 Task: Look for space in Mill Park, Australia from 11th June, 2023 to 15th June, 2023 for 2 adults in price range Rs.7000 to Rs.16000. Place can be private room with 1  bedroom having 2 beds and 1 bathroom. Property type can be house, flat, guest house, hotel. Amenities needed are: washing machine, kitchen. Booking option can be shelf check-in. Required host language is English.
Action: Mouse moved to (260, 511)
Screenshot: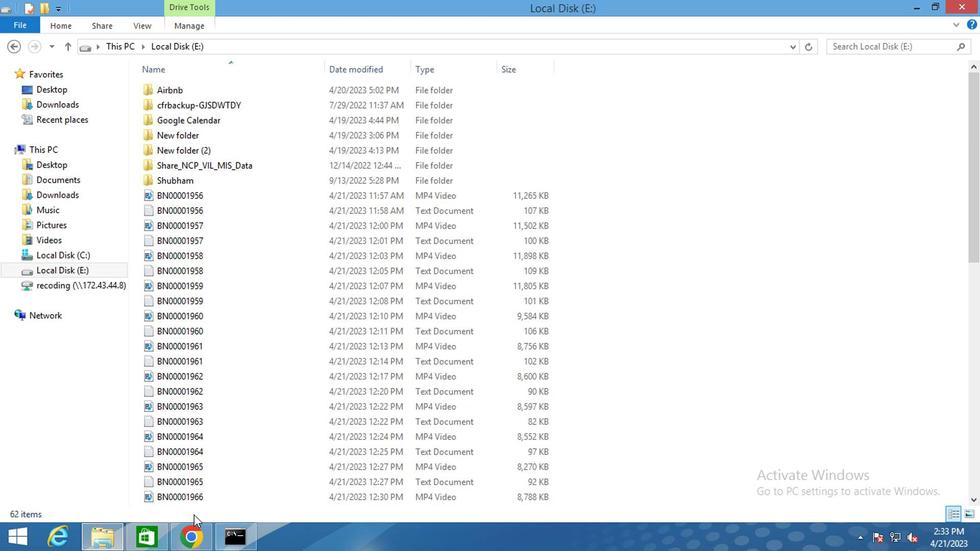 
Action: Mouse pressed left at (260, 511)
Screenshot: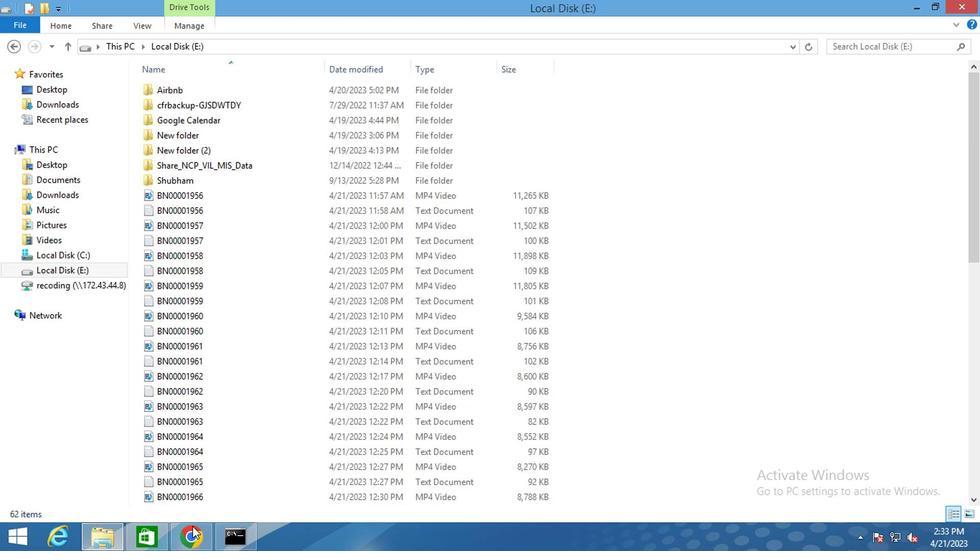 
Action: Mouse moved to (340, 143)
Screenshot: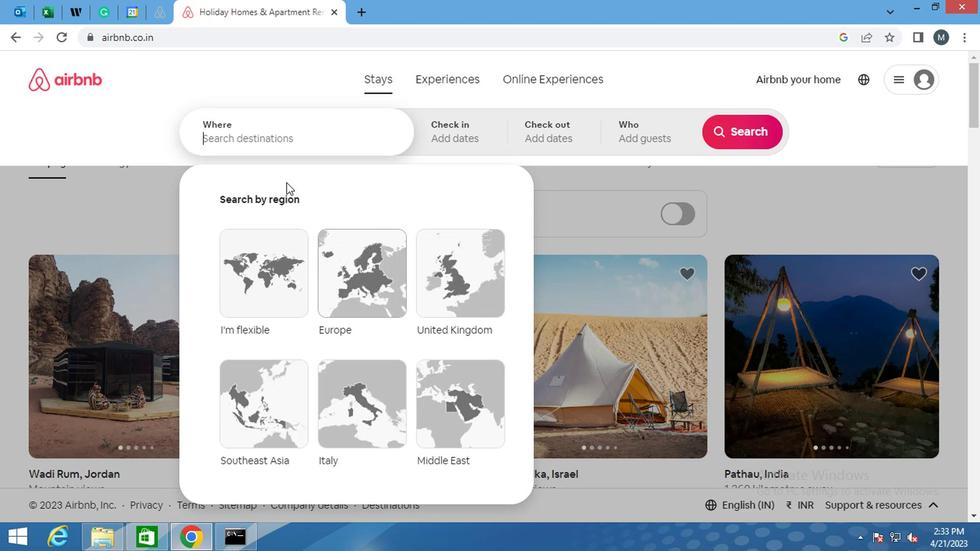 
Action: Mouse pressed left at (340, 143)
Screenshot: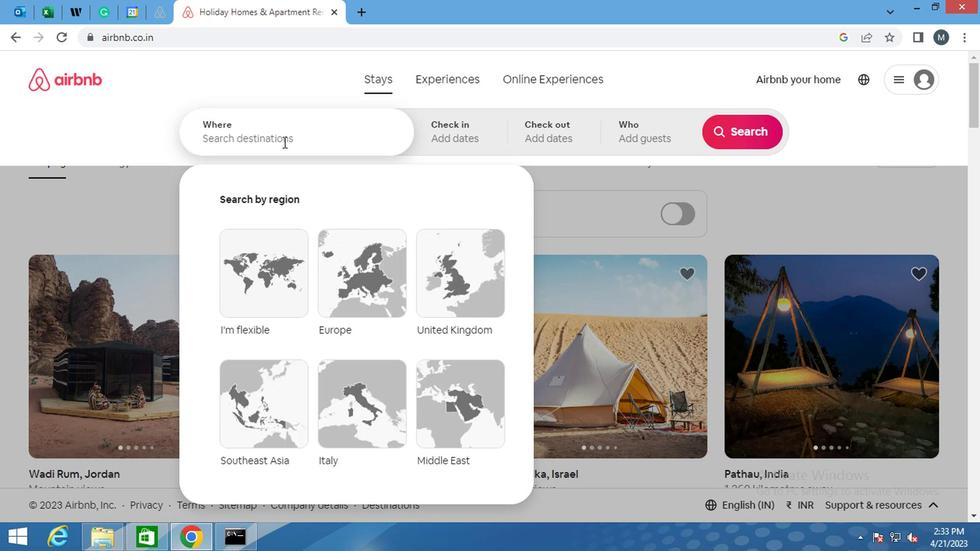 
Action: Key pressed <Key.shift>M9I<Key.backspace><Key.backspace>ILL<Key.space>PARK,<Key.shift>AUSTRALIA
Screenshot: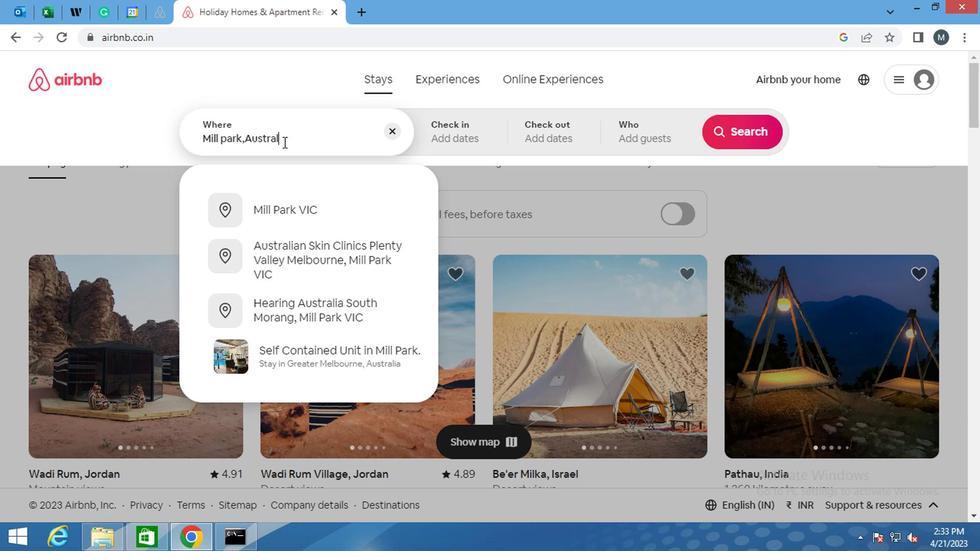 
Action: Mouse moved to (382, 207)
Screenshot: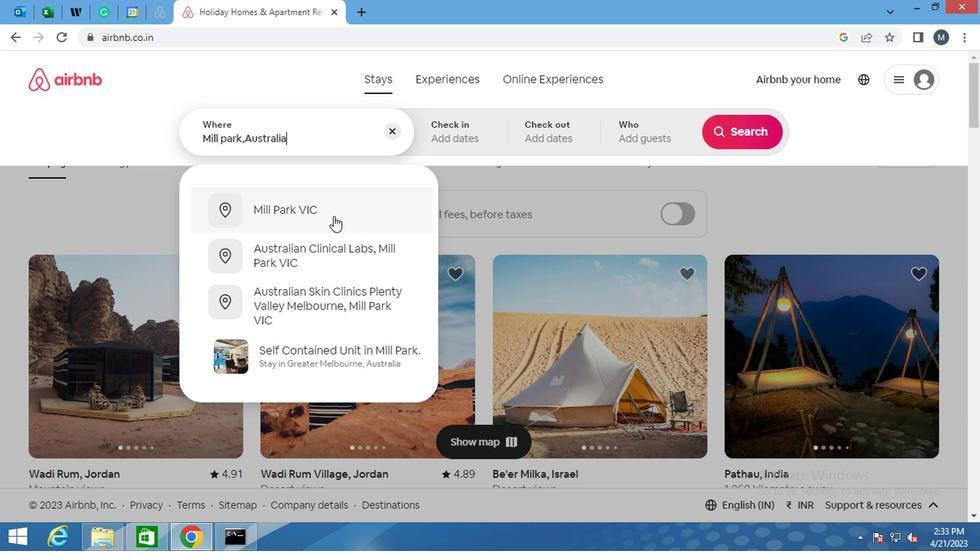 
Action: Mouse pressed left at (382, 207)
Screenshot: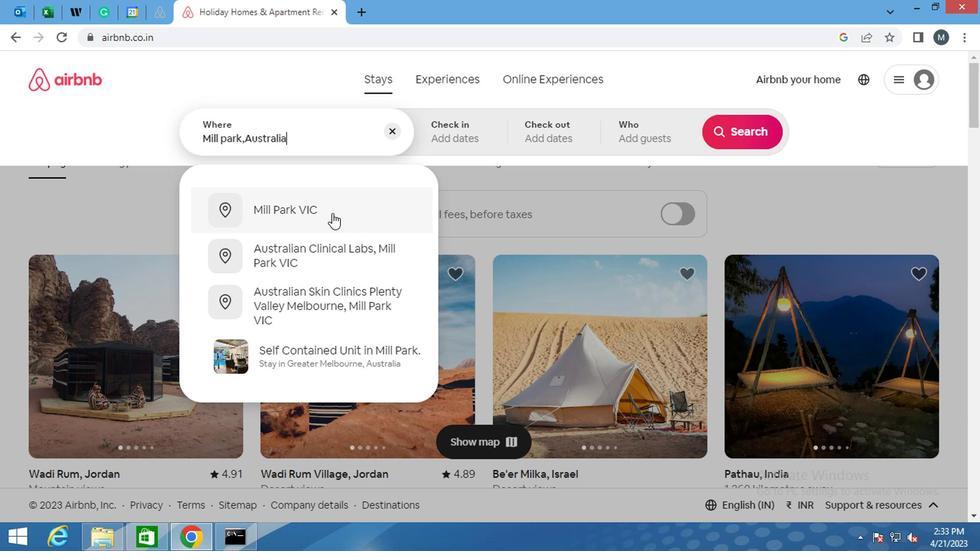 
Action: Mouse moved to (578, 134)
Screenshot: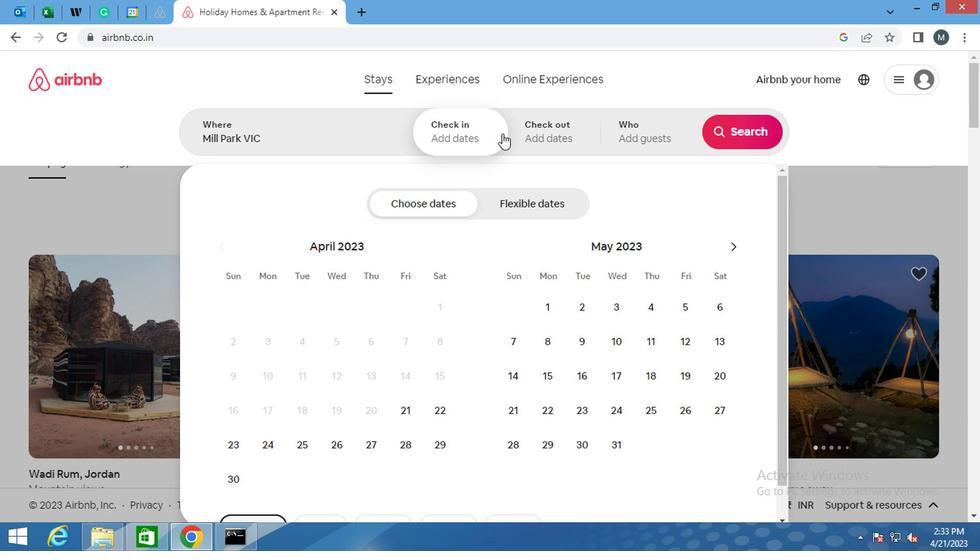 
Action: Mouse pressed left at (578, 134)
Screenshot: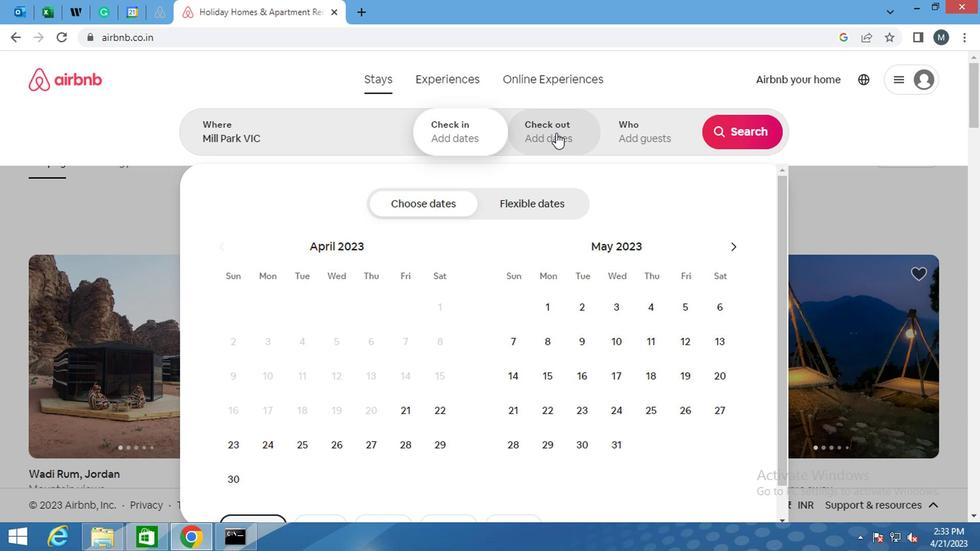 
Action: Mouse moved to (722, 247)
Screenshot: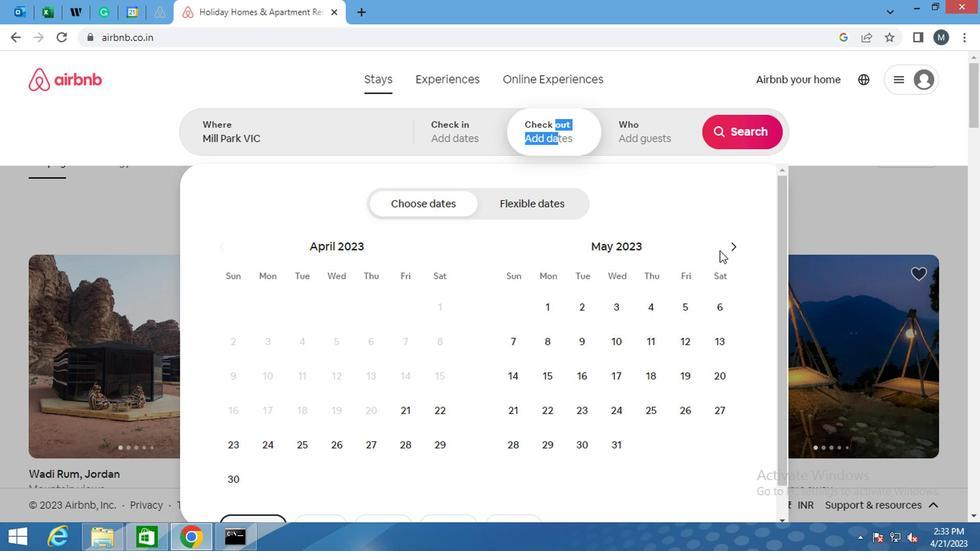 
Action: Mouse pressed left at (722, 247)
Screenshot: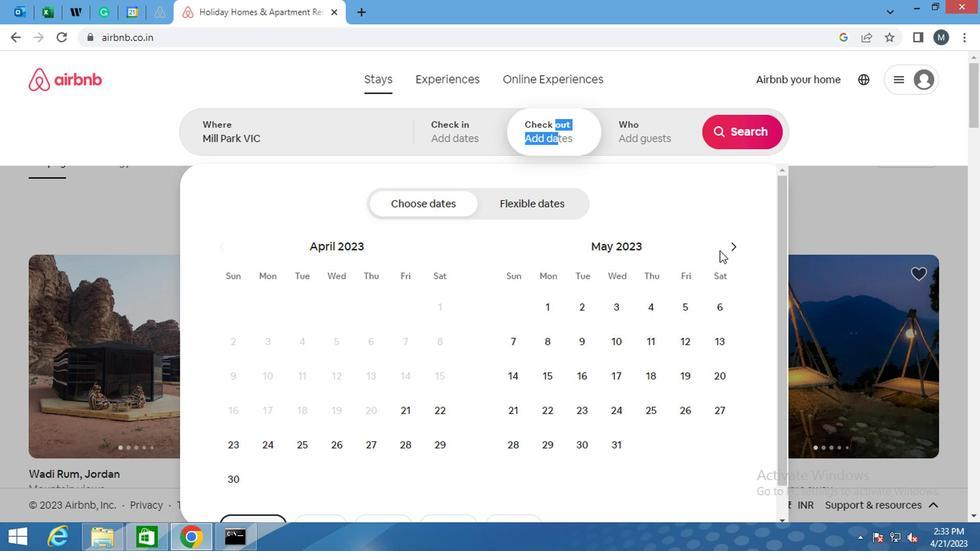 
Action: Mouse pressed left at (722, 247)
Screenshot: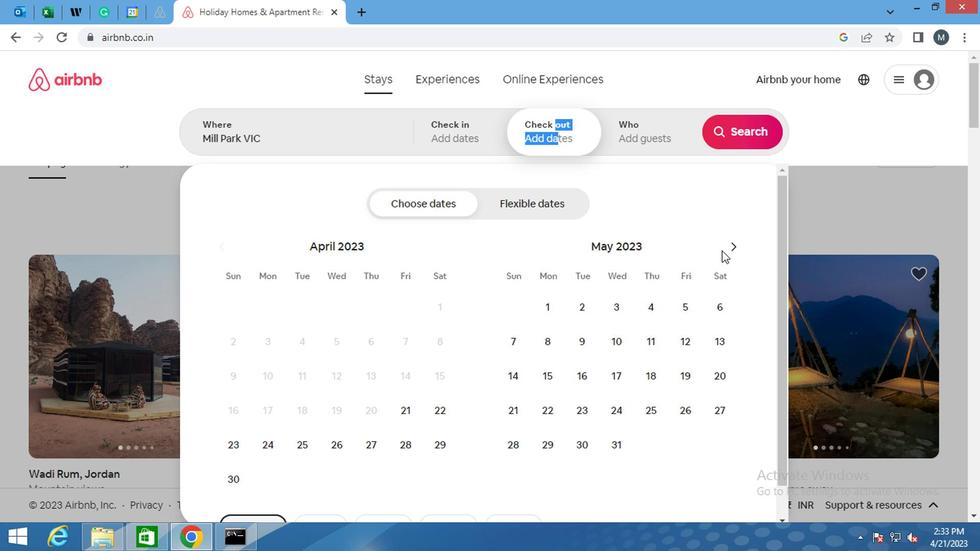 
Action: Mouse moved to (724, 247)
Screenshot: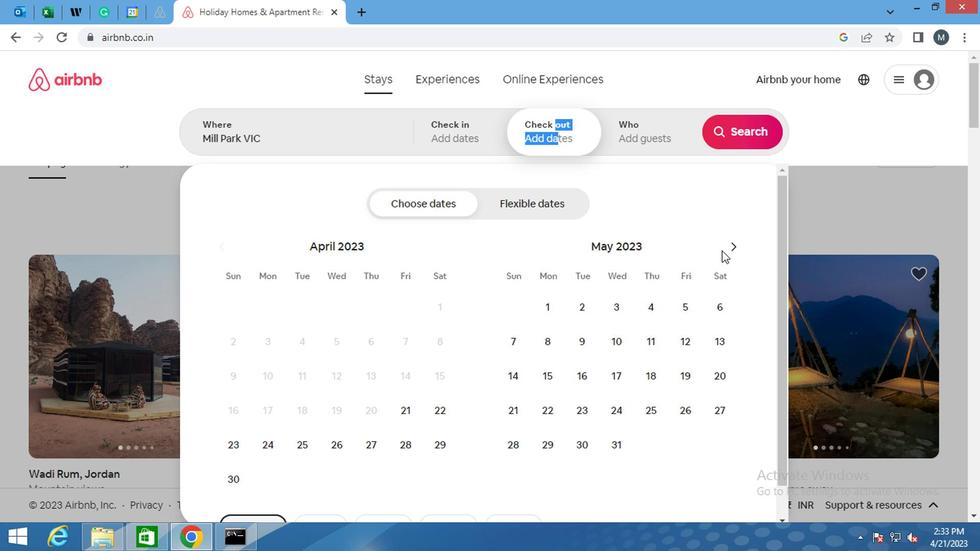 
Action: Mouse pressed left at (724, 247)
Screenshot: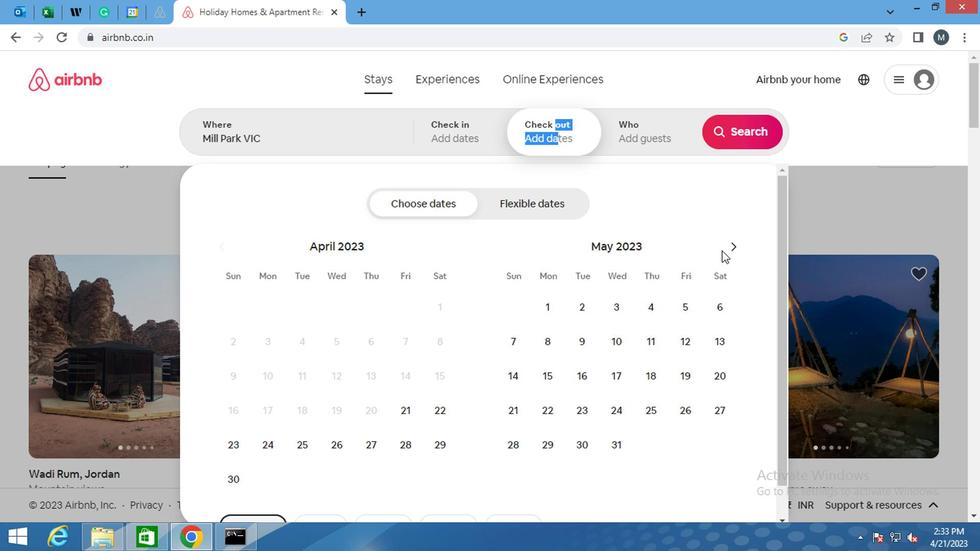 
Action: Mouse moved to (725, 246)
Screenshot: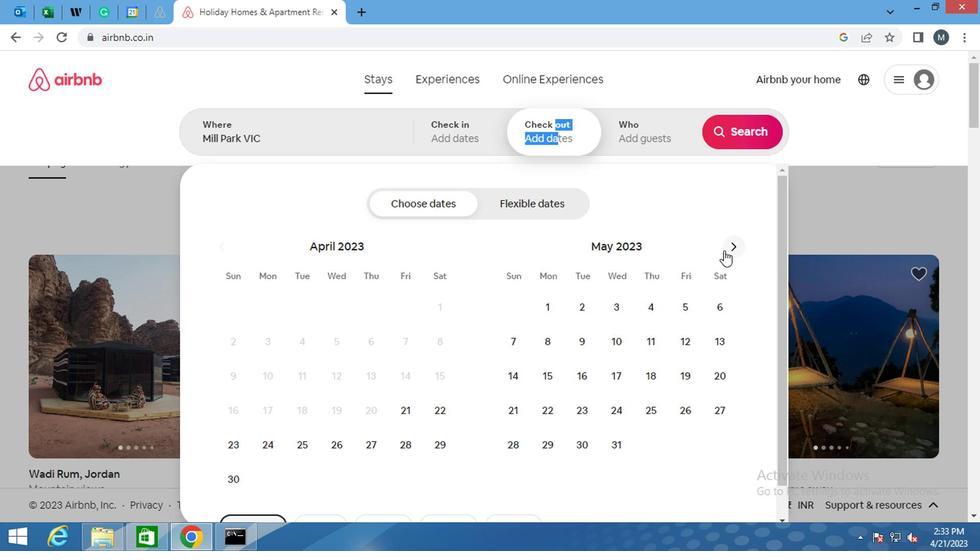 
Action: Mouse pressed left at (725, 246)
Screenshot: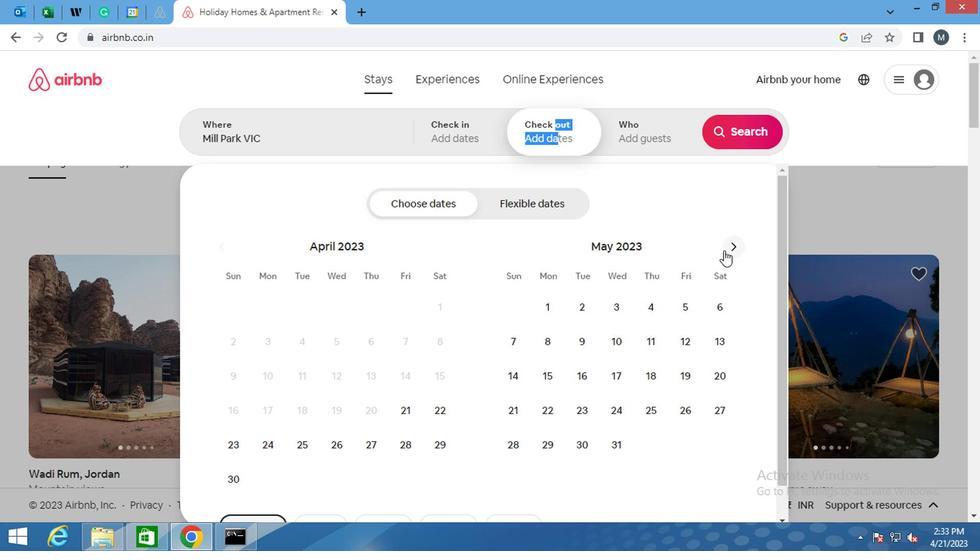 
Action: Mouse moved to (548, 372)
Screenshot: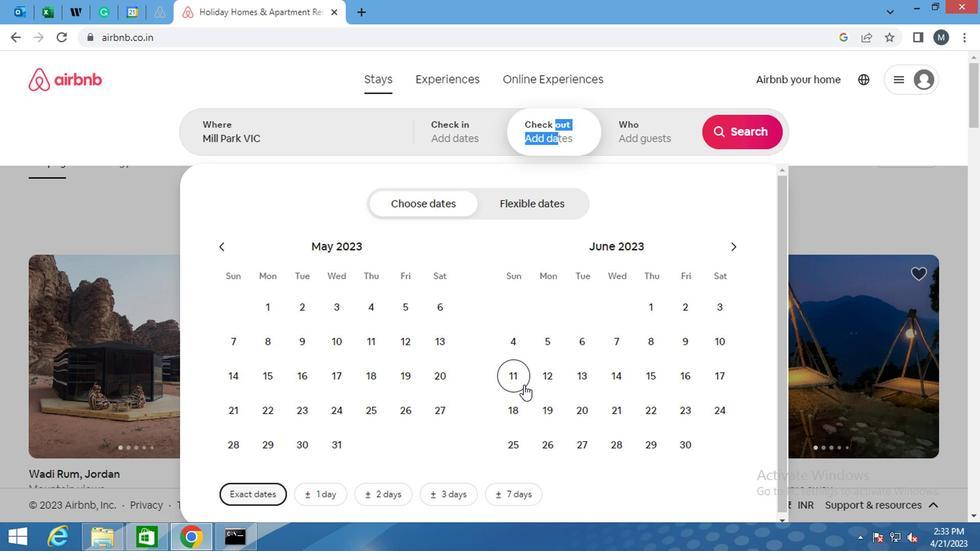 
Action: Mouse pressed left at (548, 372)
Screenshot: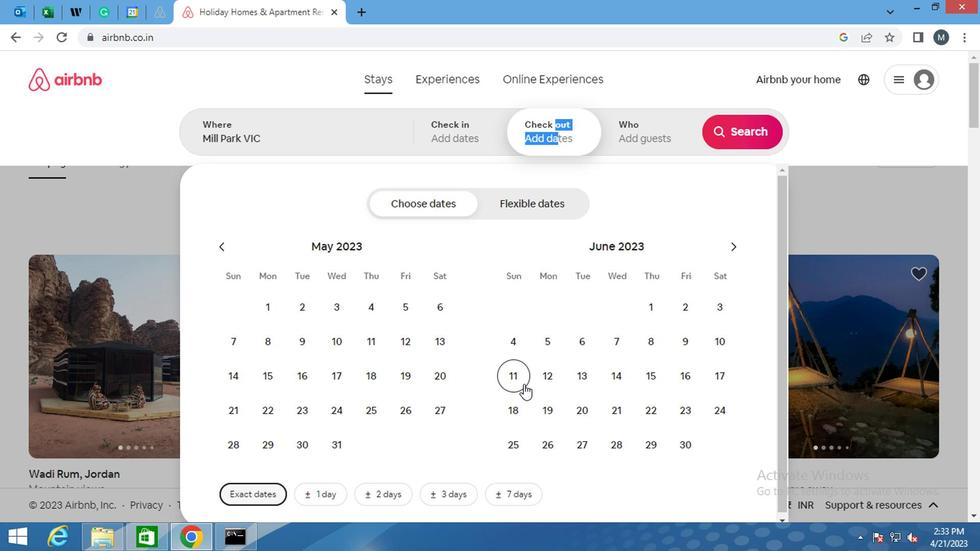 
Action: Mouse moved to (658, 371)
Screenshot: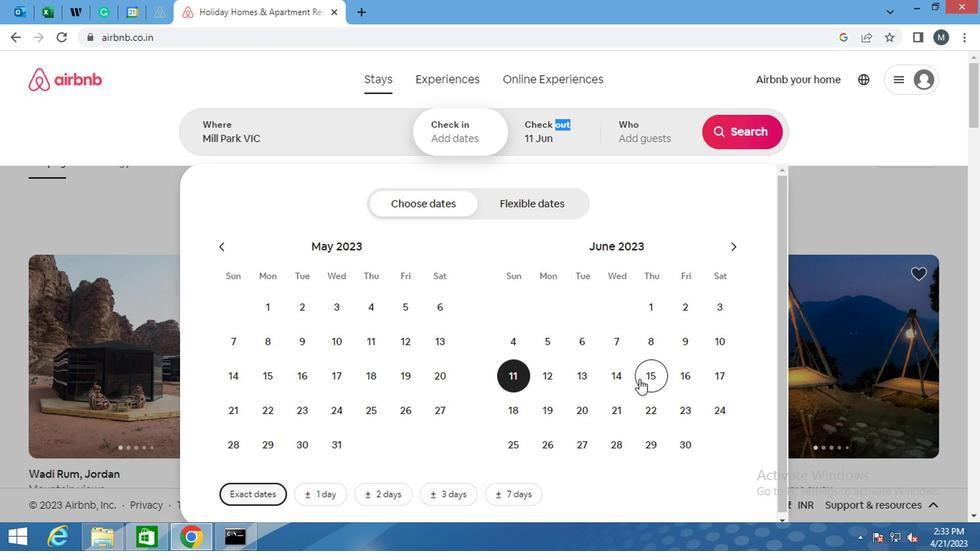 
Action: Mouse pressed left at (658, 371)
Screenshot: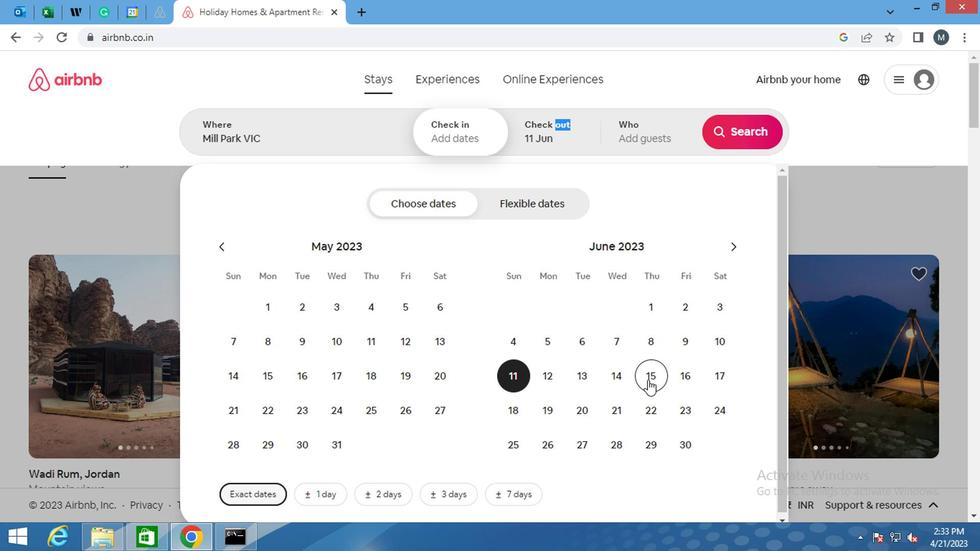 
Action: Mouse moved to (653, 125)
Screenshot: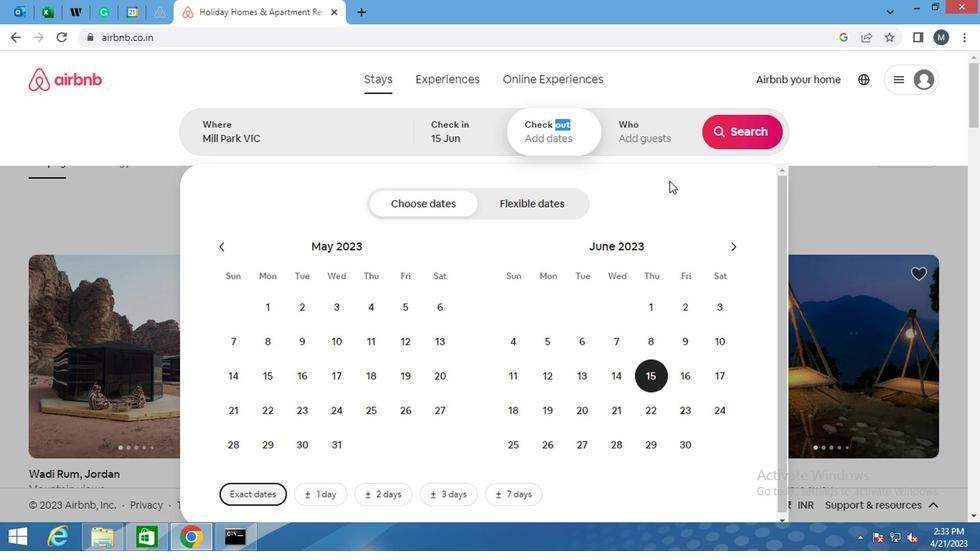 
Action: Mouse pressed left at (653, 125)
Screenshot: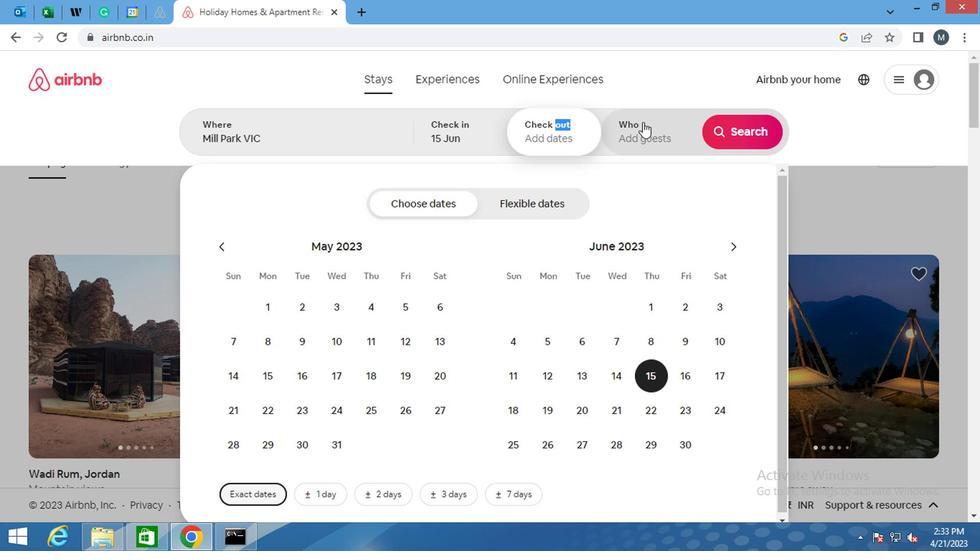 
Action: Mouse moved to (744, 210)
Screenshot: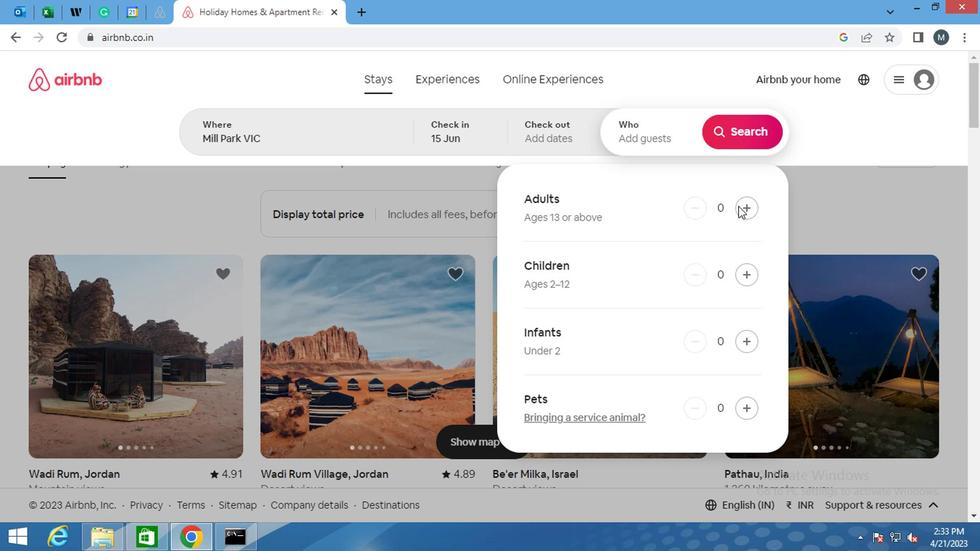 
Action: Mouse pressed left at (744, 210)
Screenshot: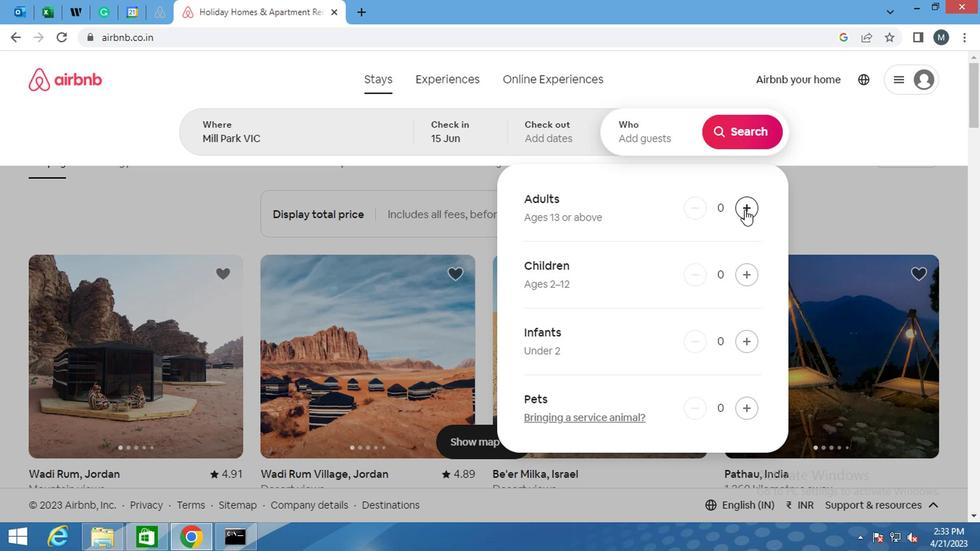
Action: Mouse moved to (744, 210)
Screenshot: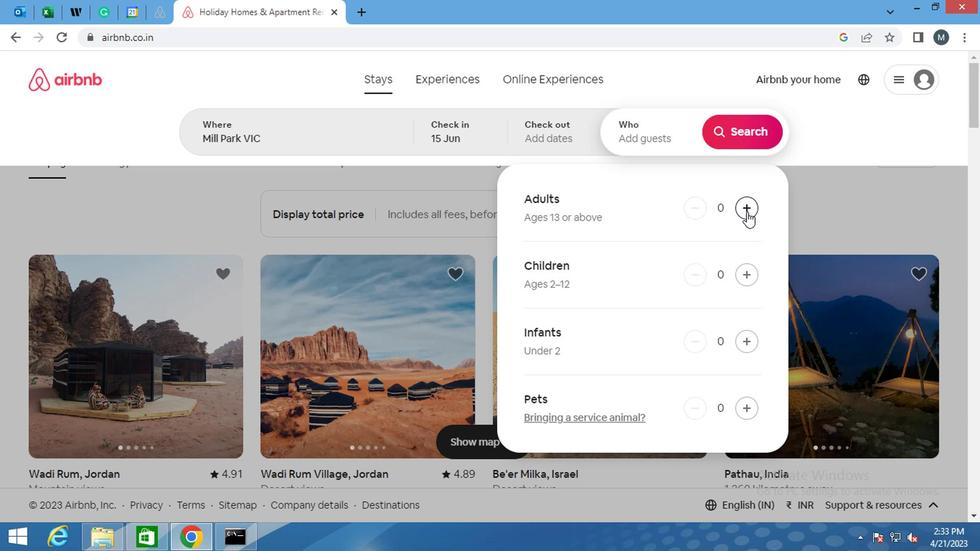 
Action: Mouse pressed left at (744, 210)
Screenshot: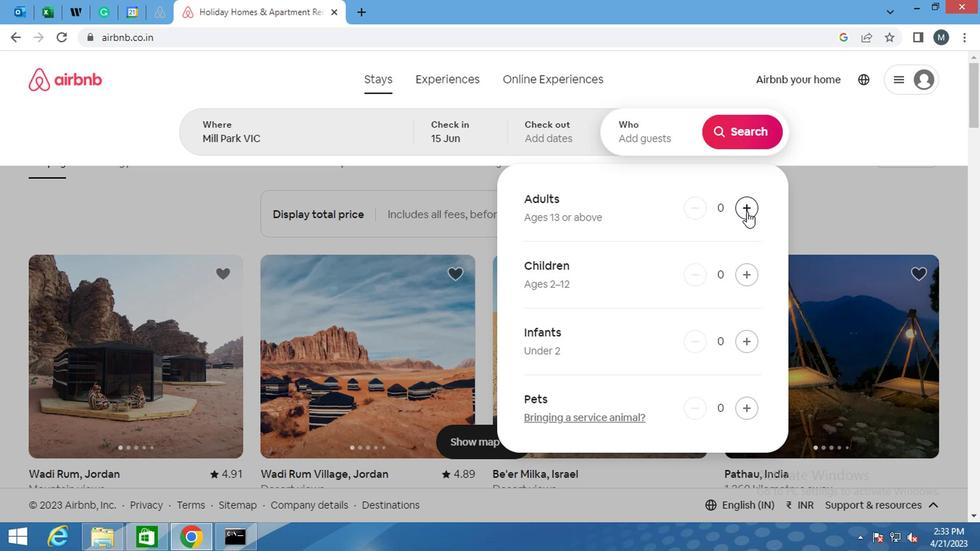 
Action: Mouse moved to (804, 117)
Screenshot: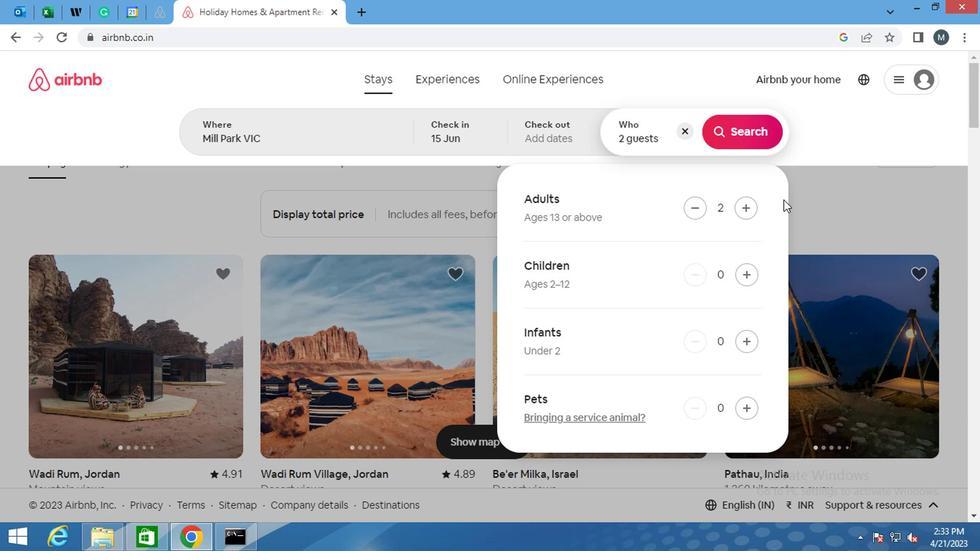 
Action: Mouse pressed left at (804, 117)
Screenshot: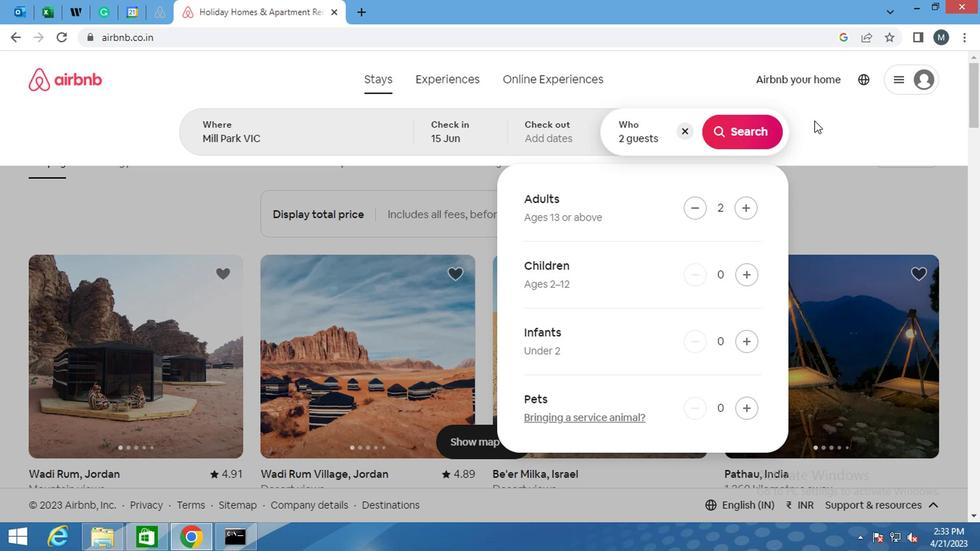 
Action: Mouse moved to (819, 158)
Screenshot: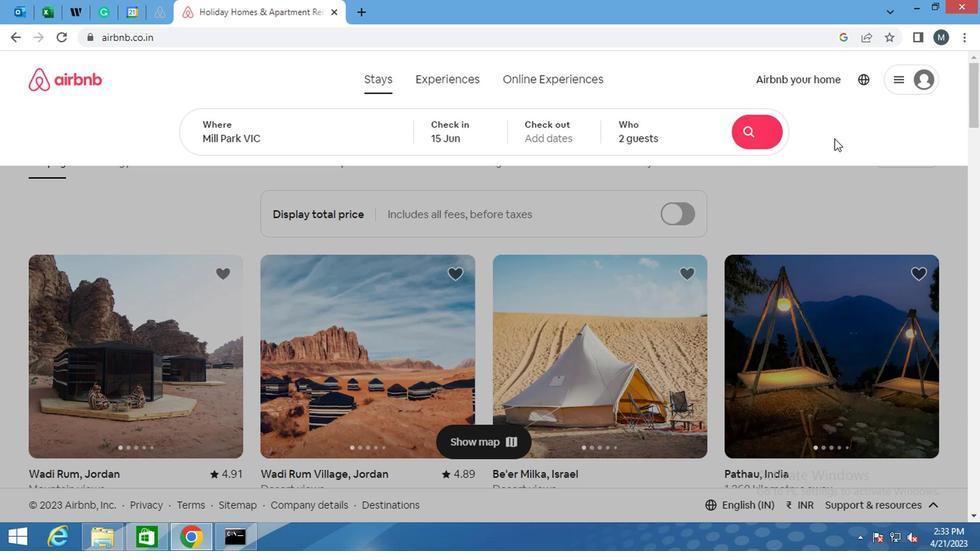 
Action: Mouse scrolled (819, 157) with delta (0, -1)
Screenshot: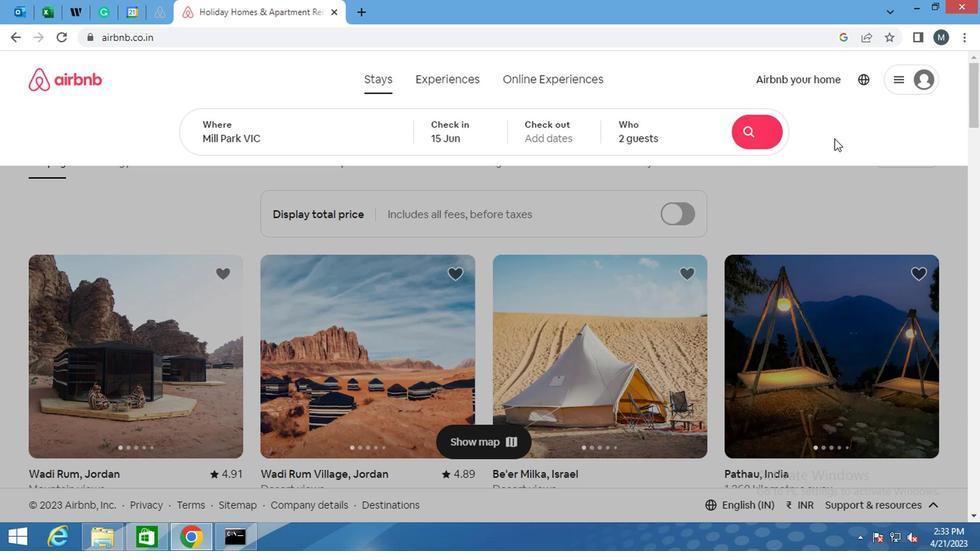 
Action: Mouse moved to (819, 165)
Screenshot: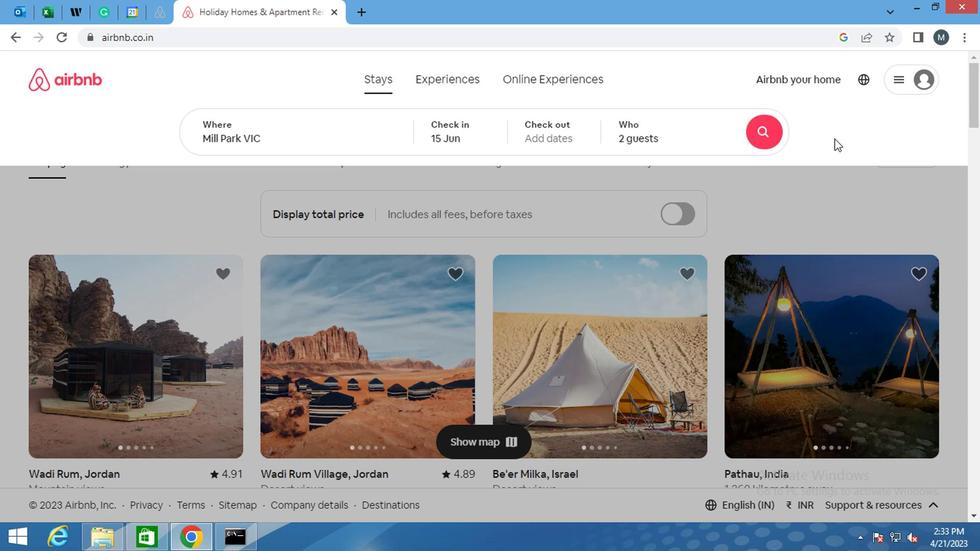 
Action: Mouse scrolled (819, 165) with delta (0, 0)
Screenshot: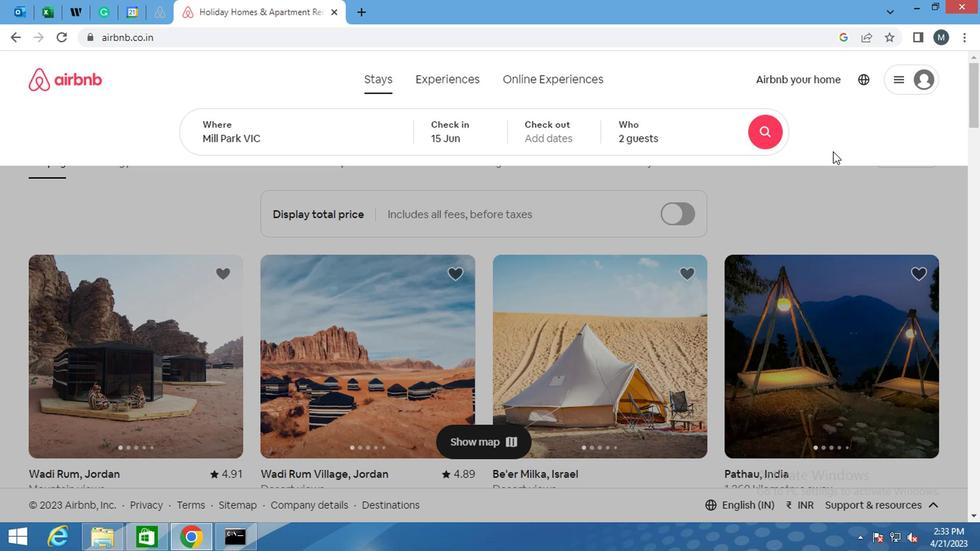 
Action: Mouse moved to (819, 161)
Screenshot: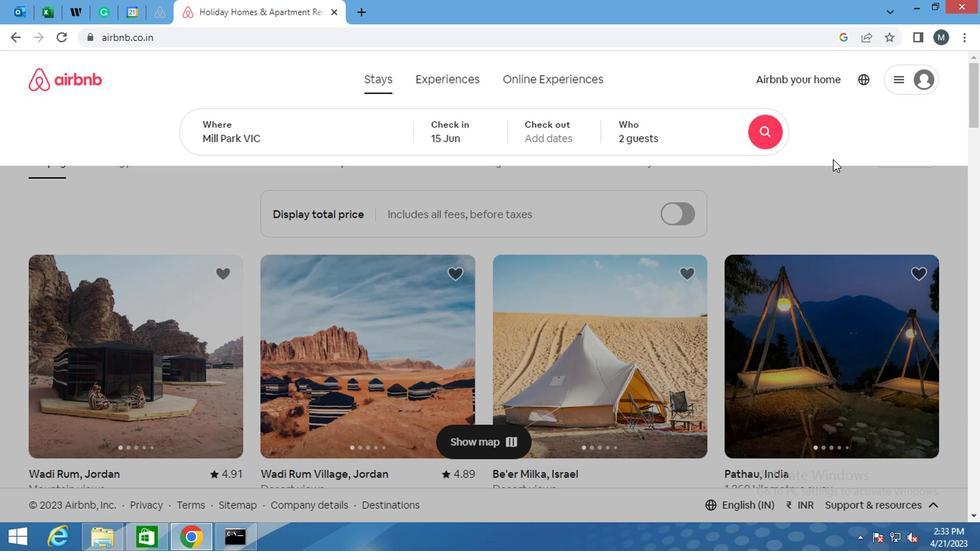 
Action: Mouse scrolled (819, 162) with delta (0, 1)
Screenshot: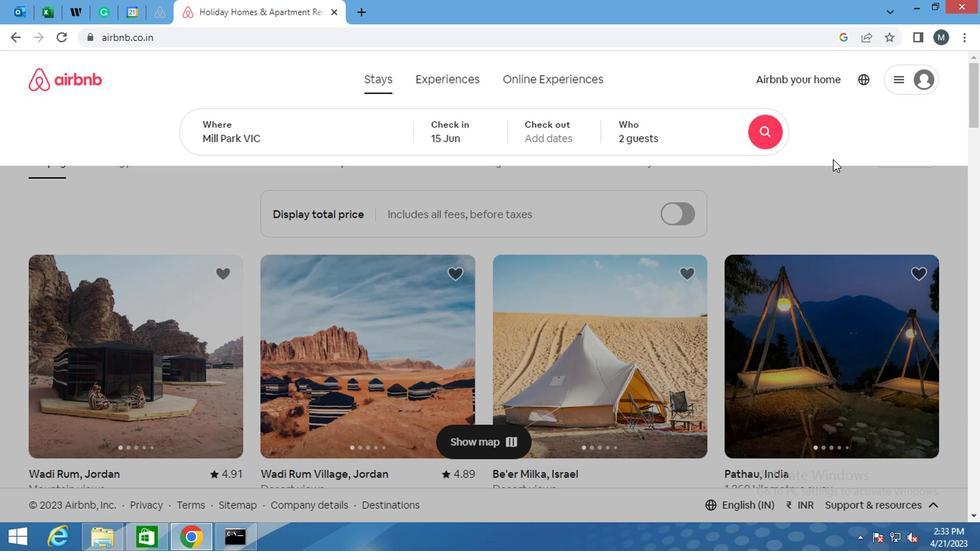 
Action: Mouse moved to (901, 151)
Screenshot: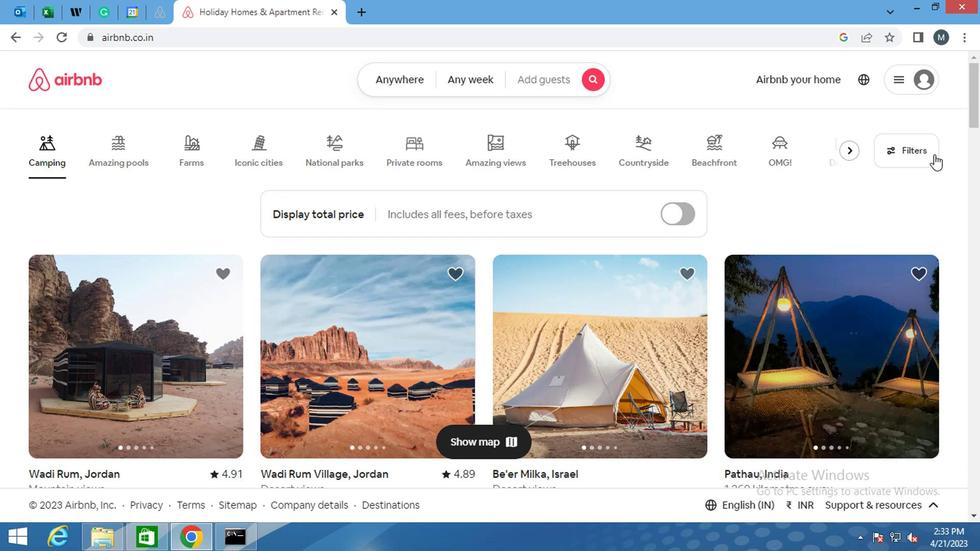 
Action: Mouse pressed left at (901, 151)
Screenshot: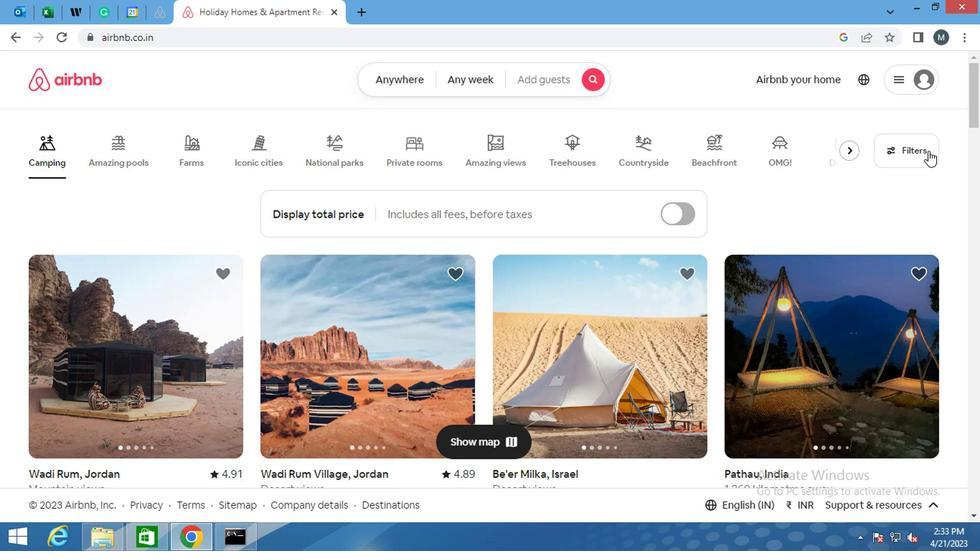 
Action: Mouse moved to (369, 315)
Screenshot: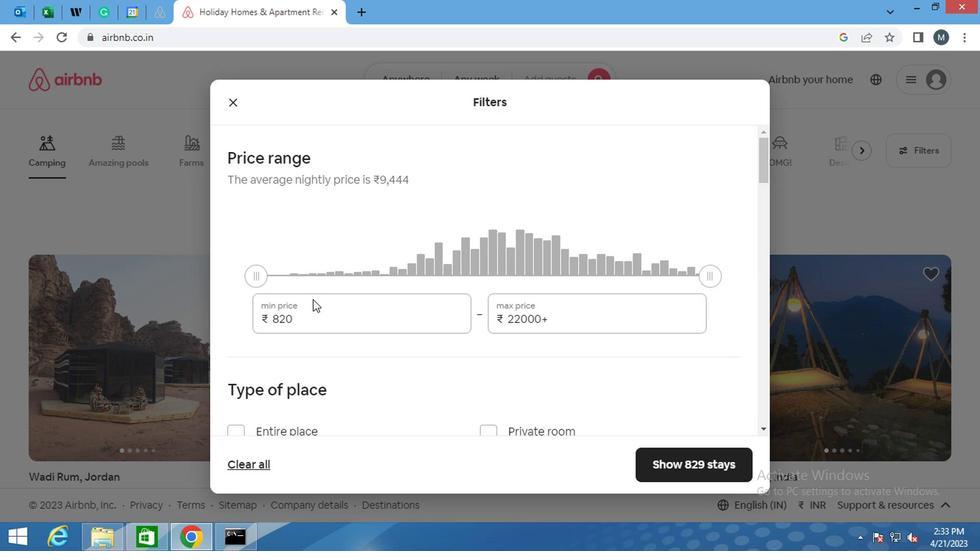 
Action: Mouse pressed left at (369, 315)
Screenshot: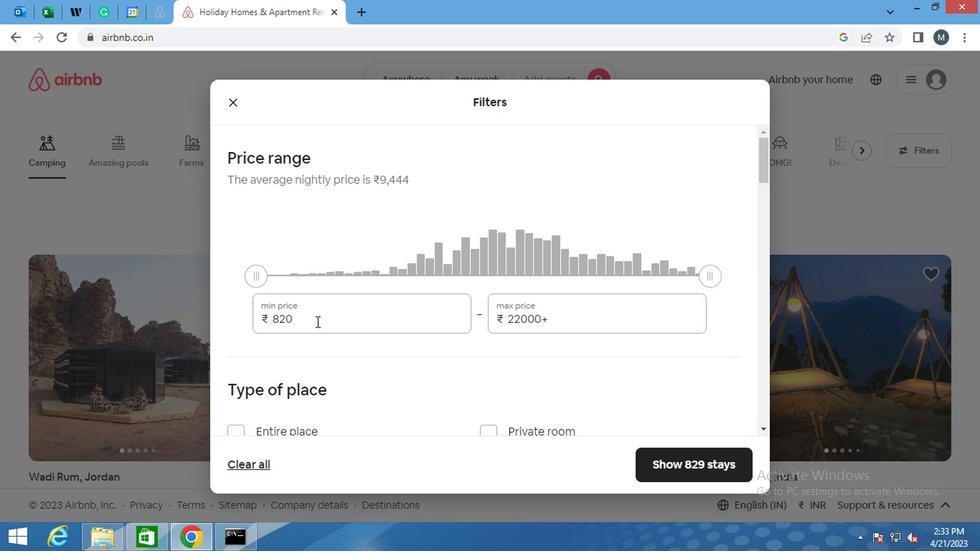 
Action: Mouse moved to (369, 317)
Screenshot: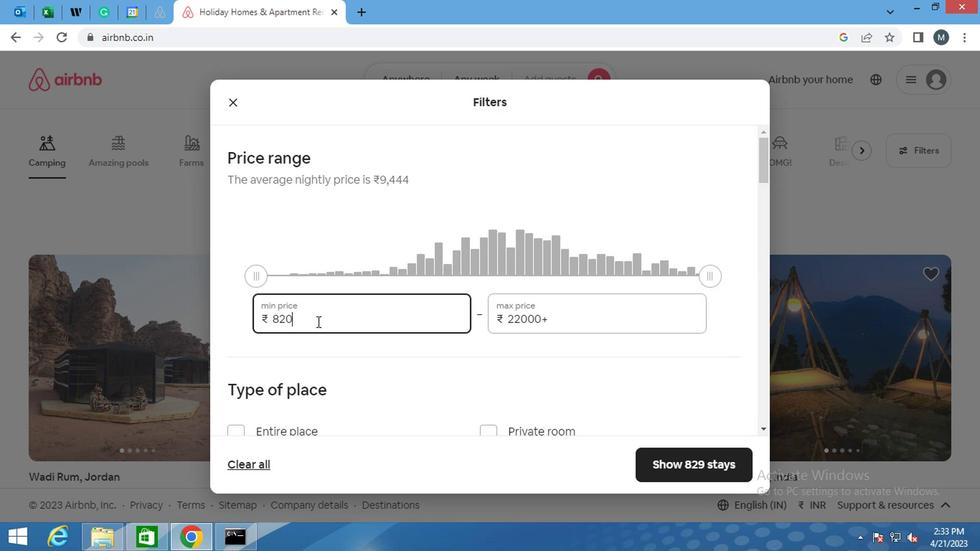 
Action: Key pressed <Key.backspace><Key.backspace><Key.backspace><Key.backspace>7000
Screenshot: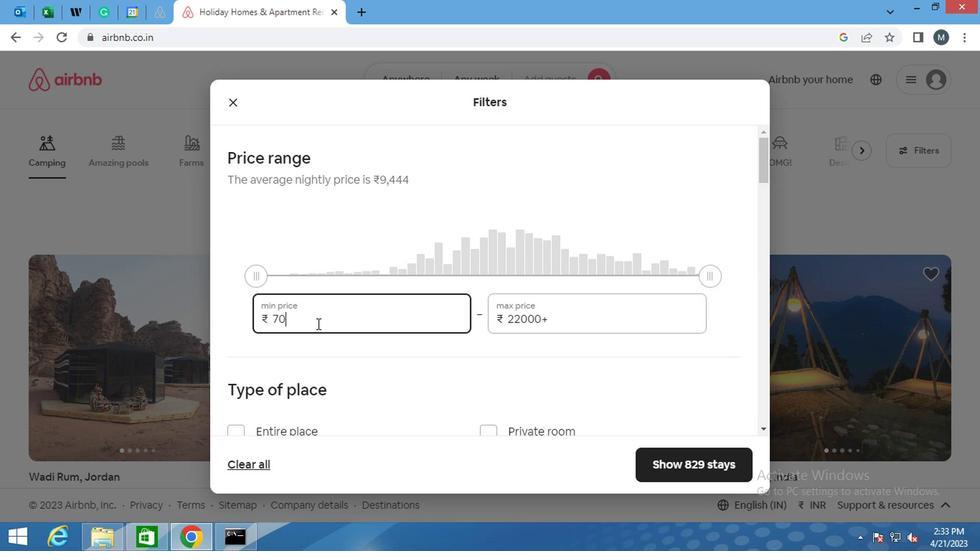 
Action: Mouse moved to (578, 315)
Screenshot: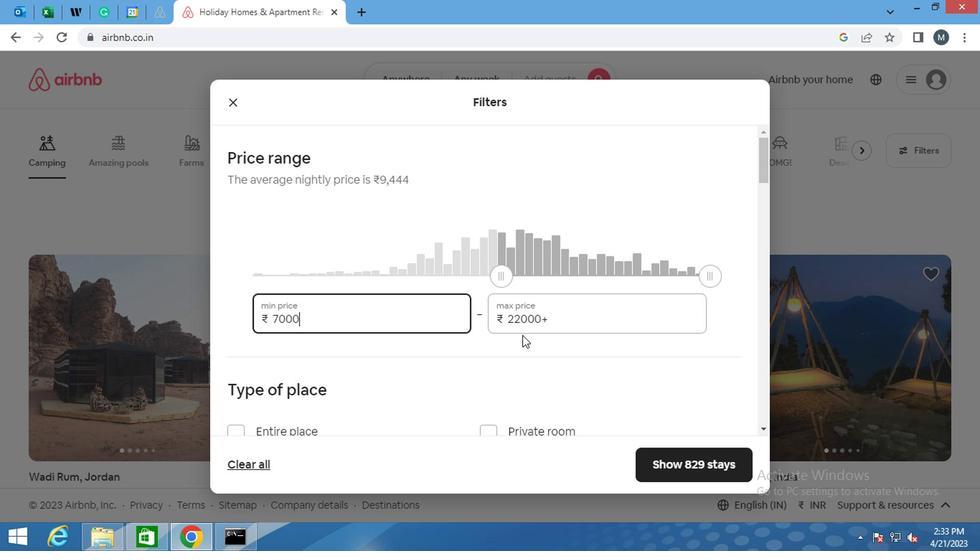 
Action: Mouse pressed left at (578, 315)
Screenshot: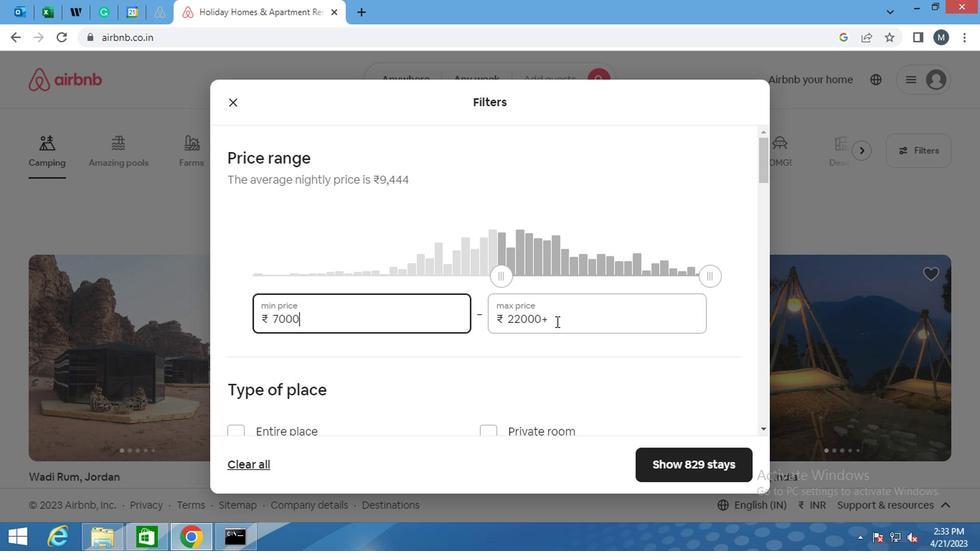 
Action: Key pressed <Key.backspace><Key.backspace><Key.backspace><Key.backspace><Key.backspace><Key.backspace>16000
Screenshot: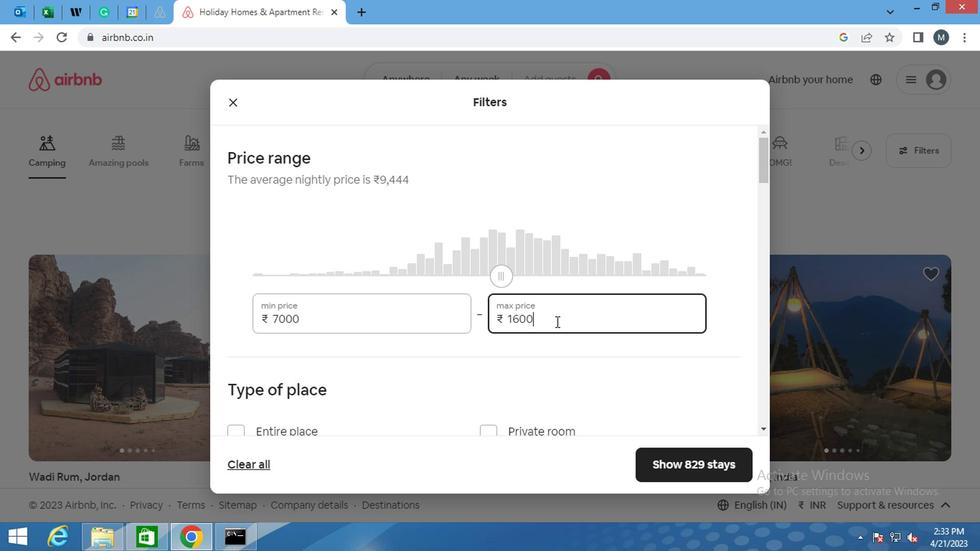 
Action: Mouse moved to (574, 352)
Screenshot: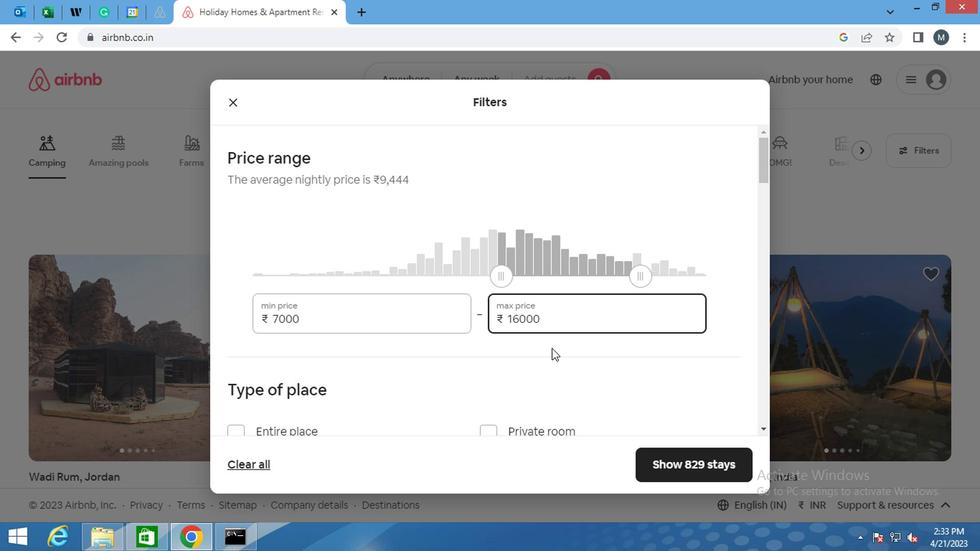
Action: Mouse scrolled (574, 352) with delta (0, 0)
Screenshot: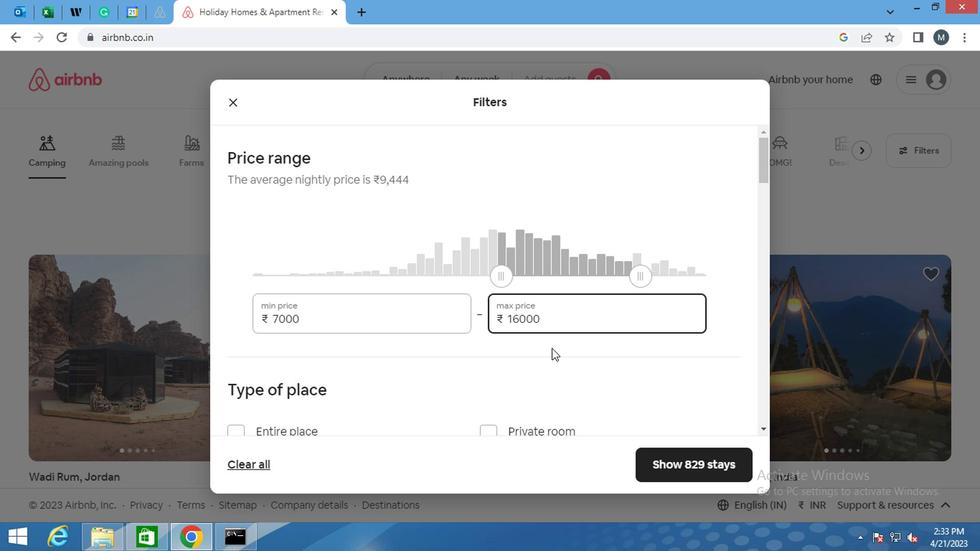 
Action: Mouse moved to (574, 354)
Screenshot: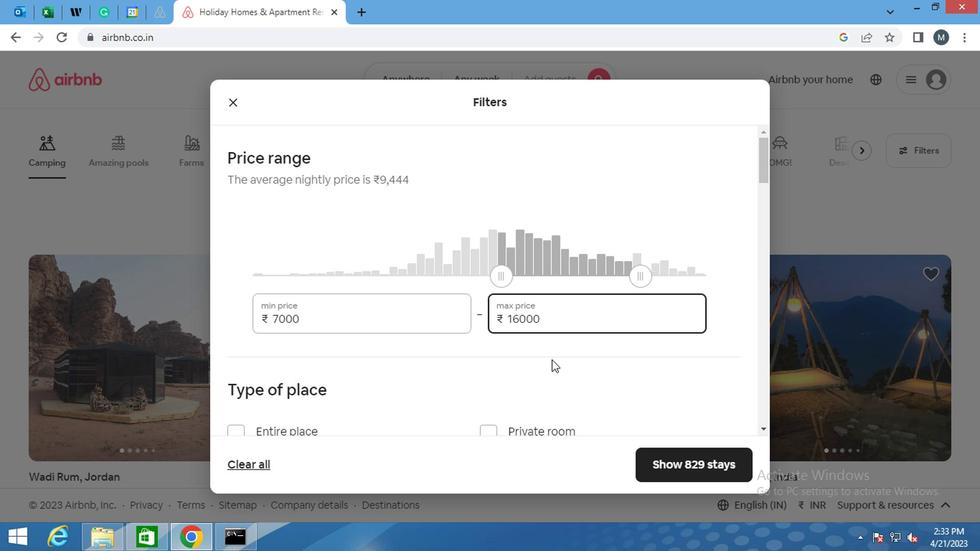 
Action: Mouse scrolled (574, 353) with delta (0, -1)
Screenshot: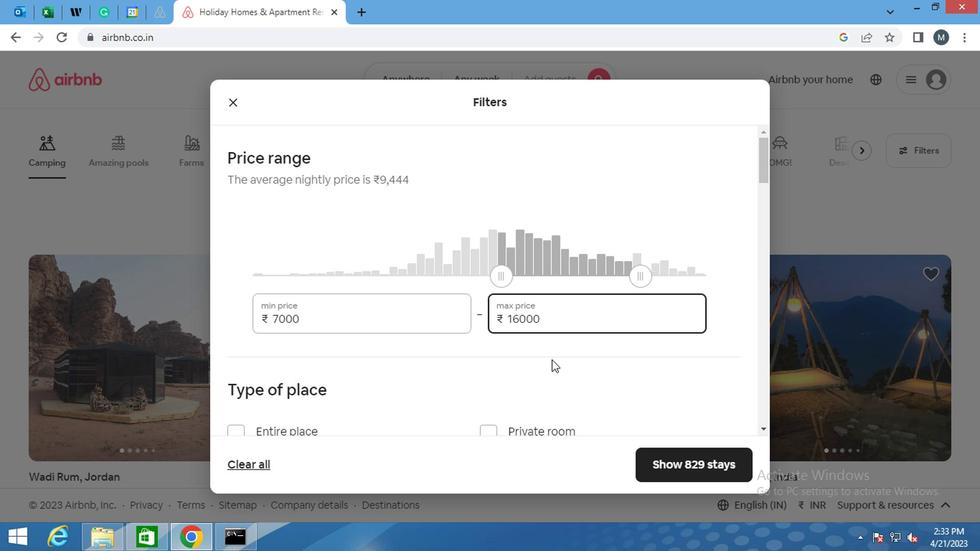 
Action: Mouse moved to (574, 354)
Screenshot: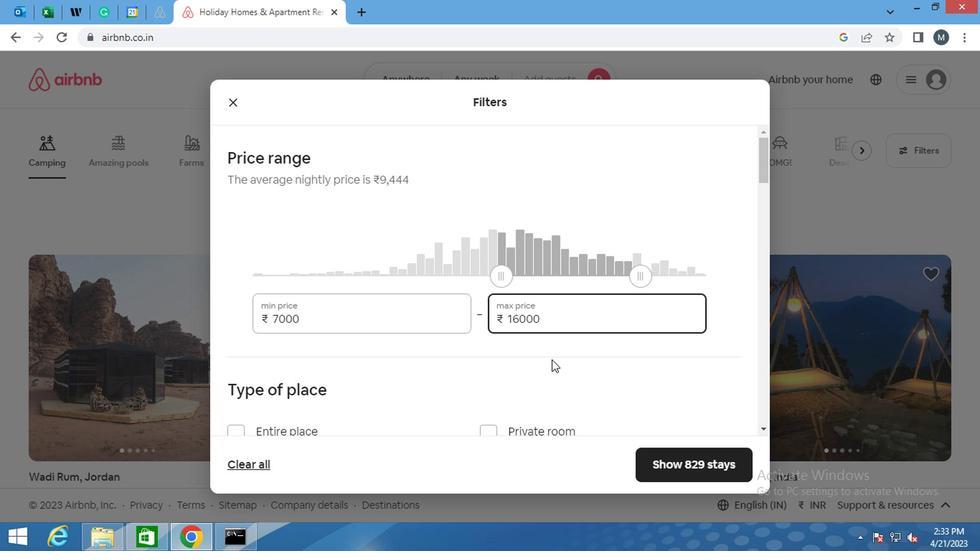 
Action: Mouse scrolled (574, 354) with delta (0, 0)
Screenshot: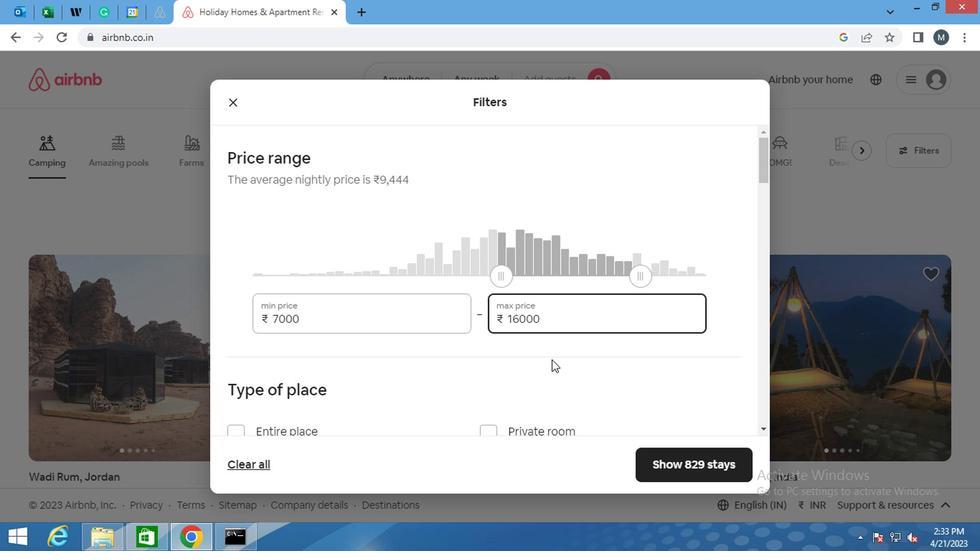 
Action: Mouse moved to (523, 220)
Screenshot: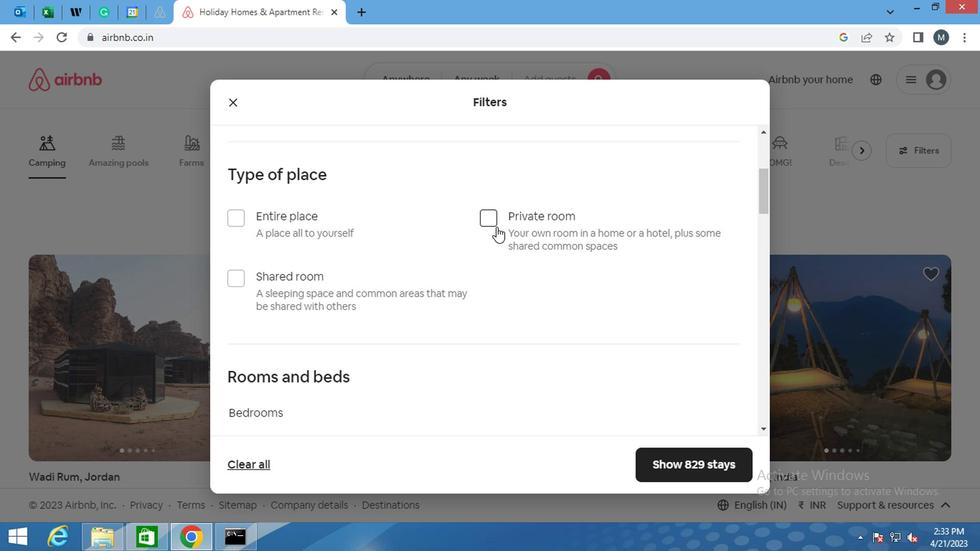 
Action: Mouse pressed left at (523, 220)
Screenshot: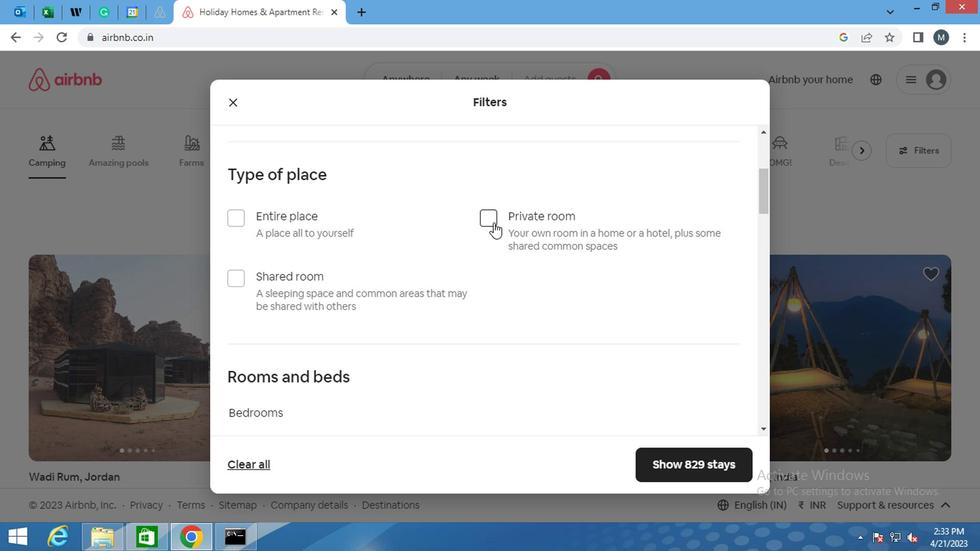 
Action: Mouse moved to (476, 254)
Screenshot: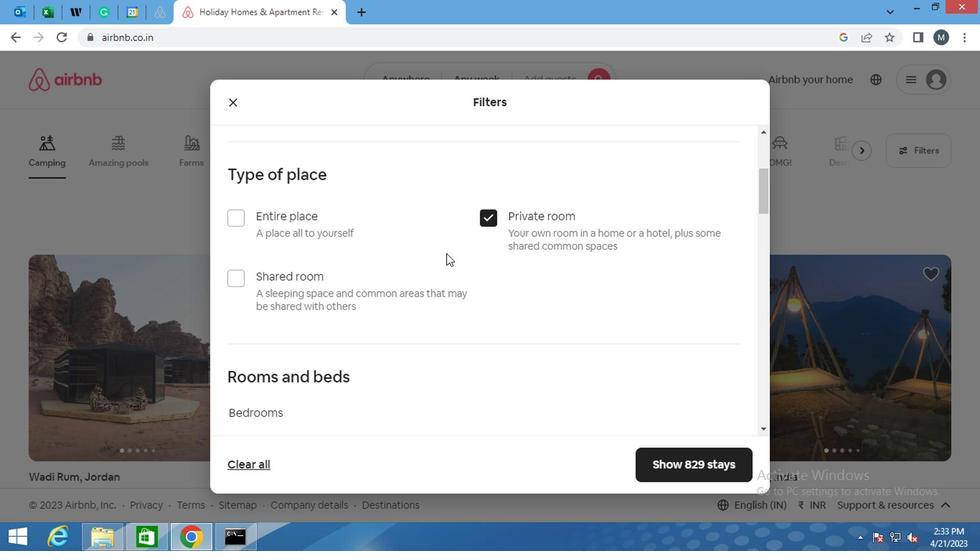 
Action: Mouse scrolled (476, 253) with delta (0, -1)
Screenshot: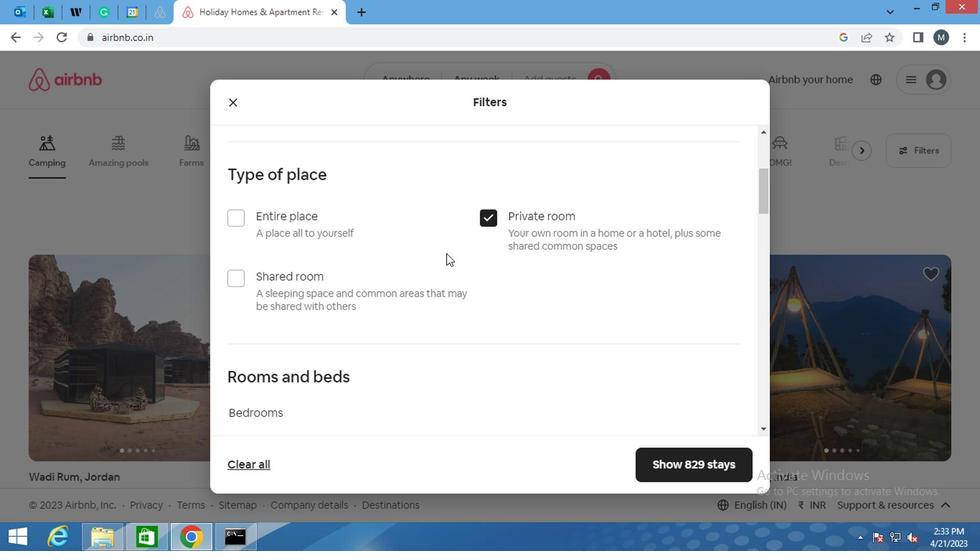 
Action: Mouse moved to (476, 254)
Screenshot: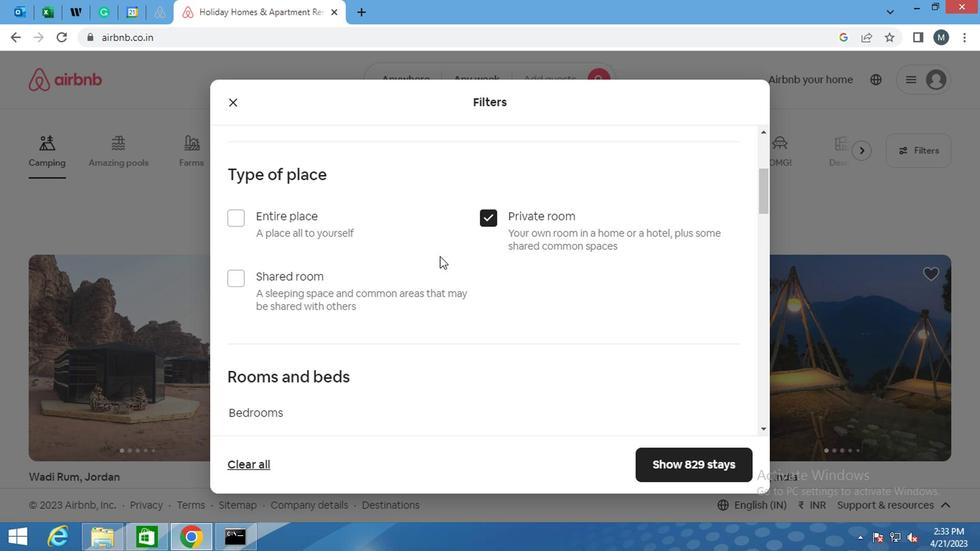 
Action: Mouse scrolled (476, 253) with delta (0, -1)
Screenshot: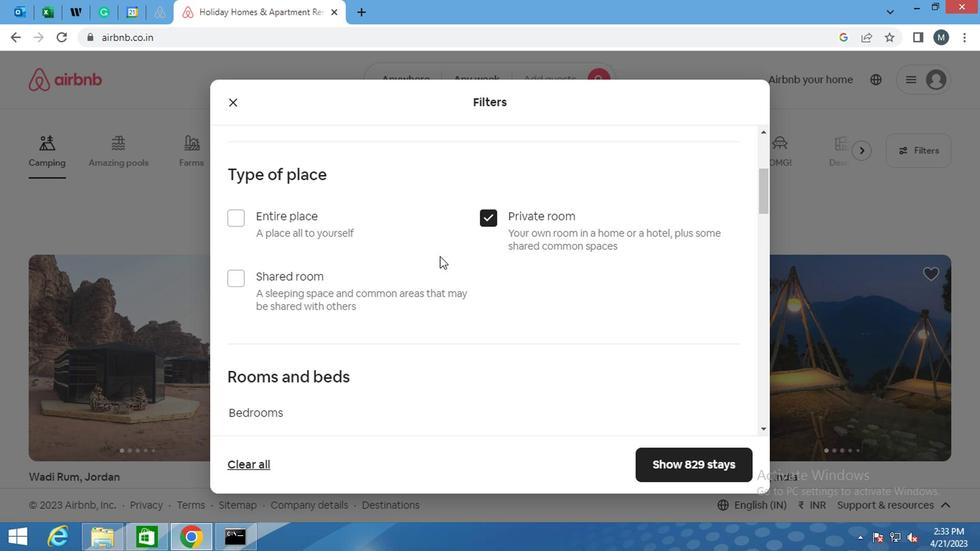 
Action: Mouse moved to (476, 254)
Screenshot: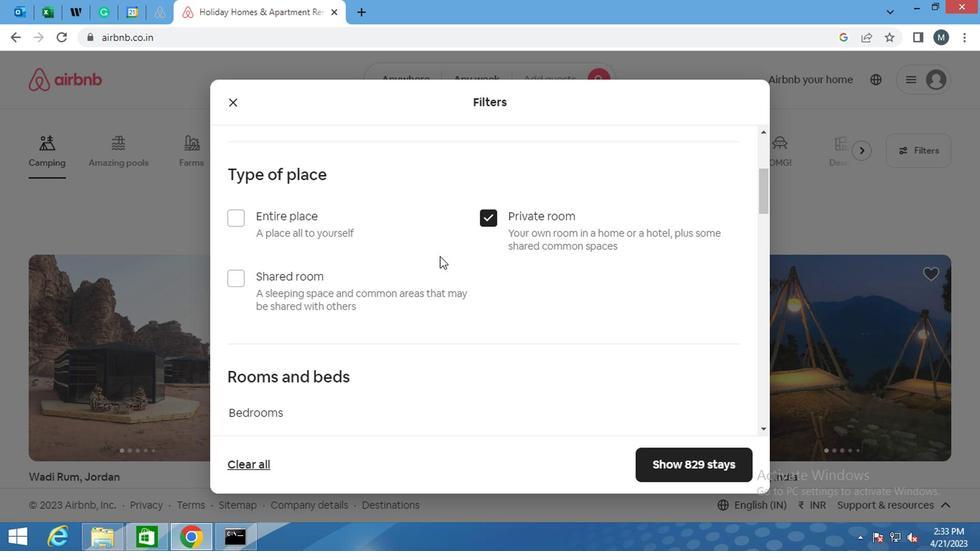 
Action: Mouse scrolled (476, 254) with delta (0, 0)
Screenshot: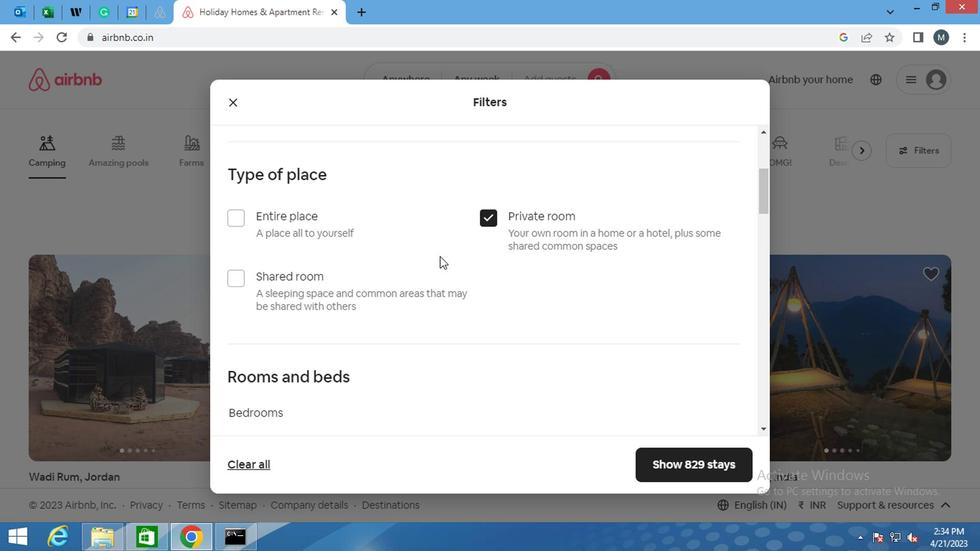 
Action: Mouse moved to (349, 278)
Screenshot: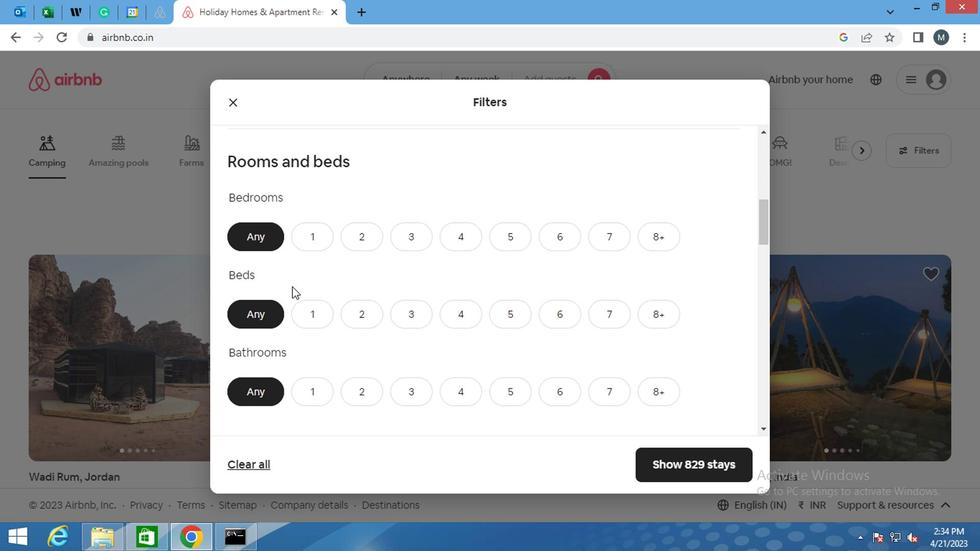 
Action: Mouse scrolled (349, 277) with delta (0, -1)
Screenshot: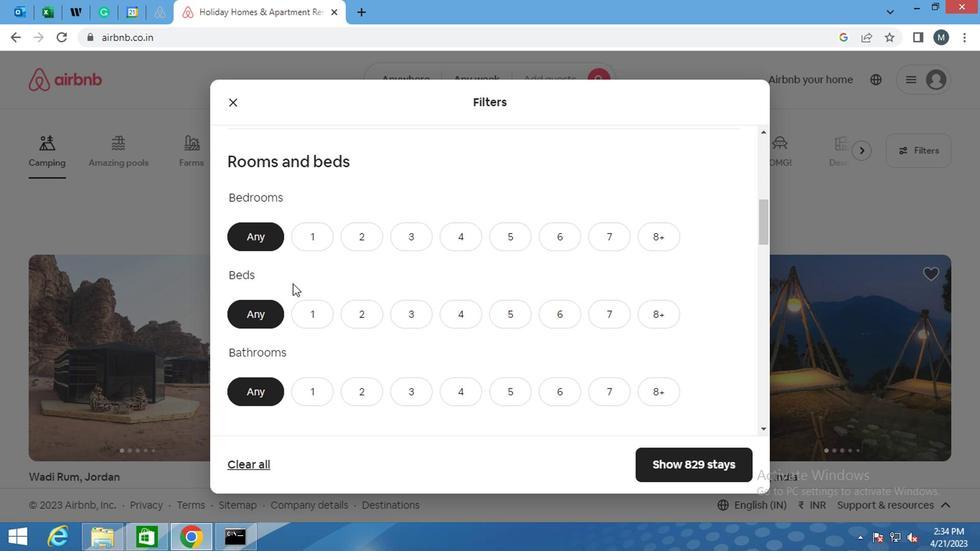 
Action: Mouse scrolled (349, 277) with delta (0, -1)
Screenshot: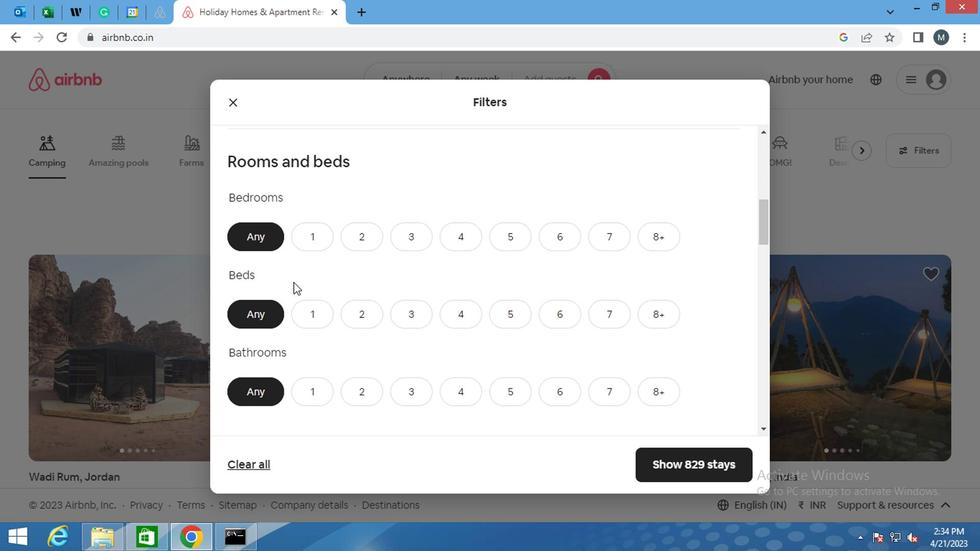 
Action: Mouse moved to (374, 197)
Screenshot: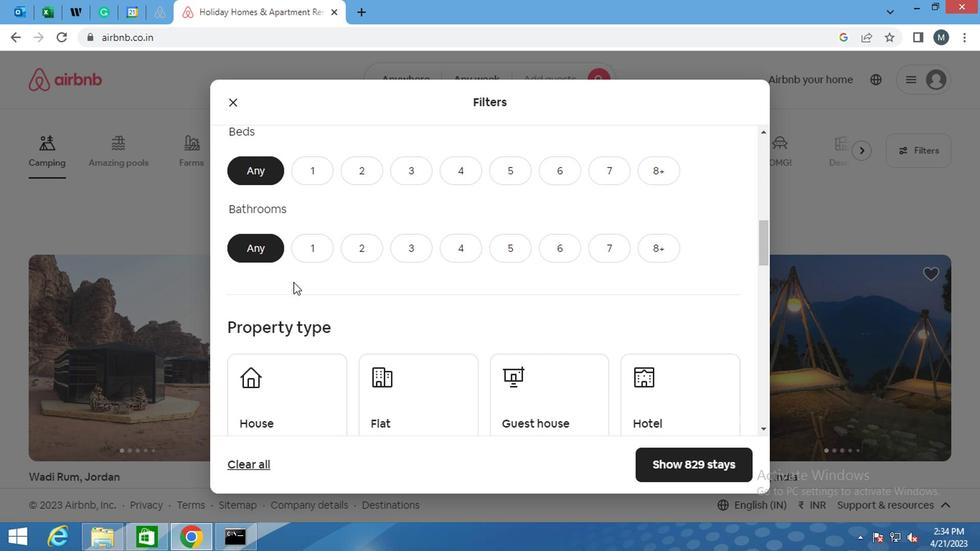 
Action: Mouse scrolled (374, 197) with delta (0, 0)
Screenshot: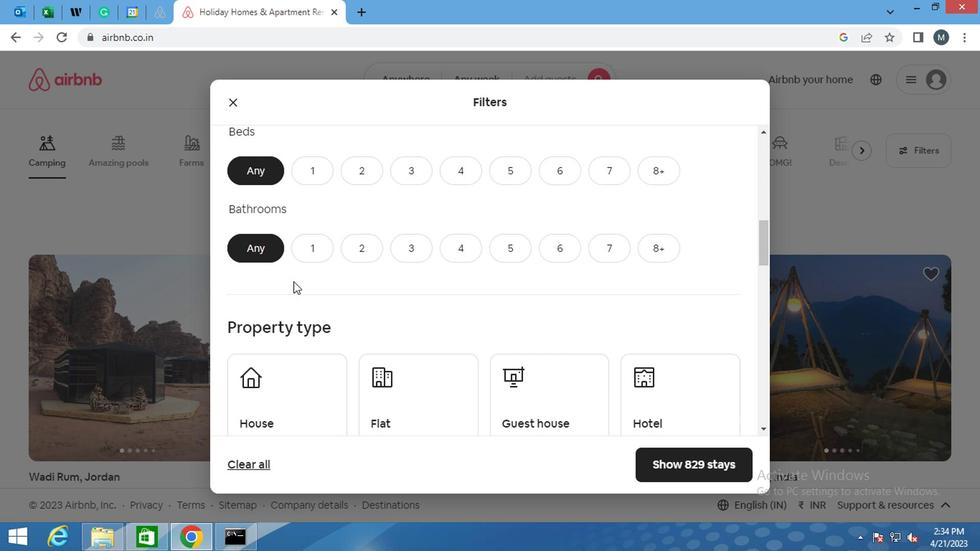 
Action: Mouse scrolled (374, 197) with delta (0, 0)
Screenshot: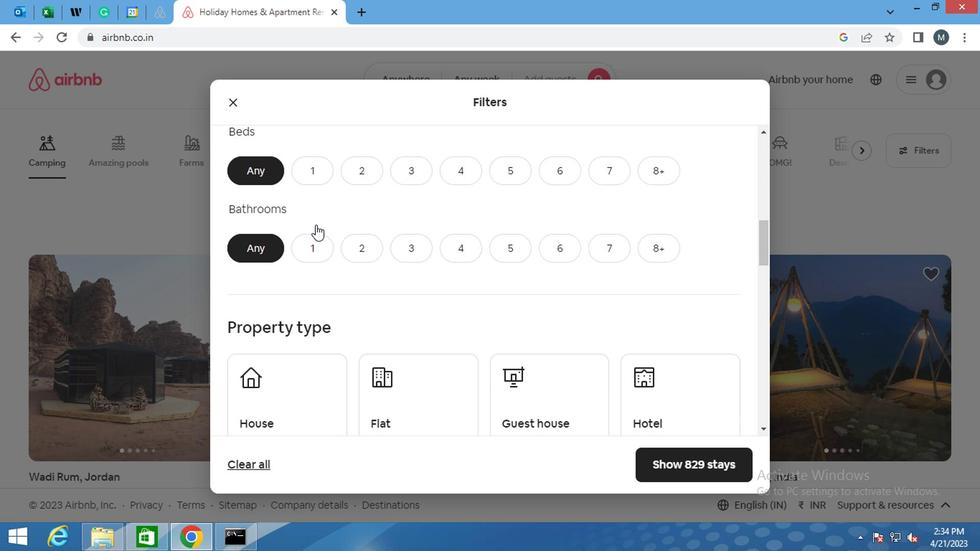 
Action: Mouse scrolled (374, 196) with delta (0, 0)
Screenshot: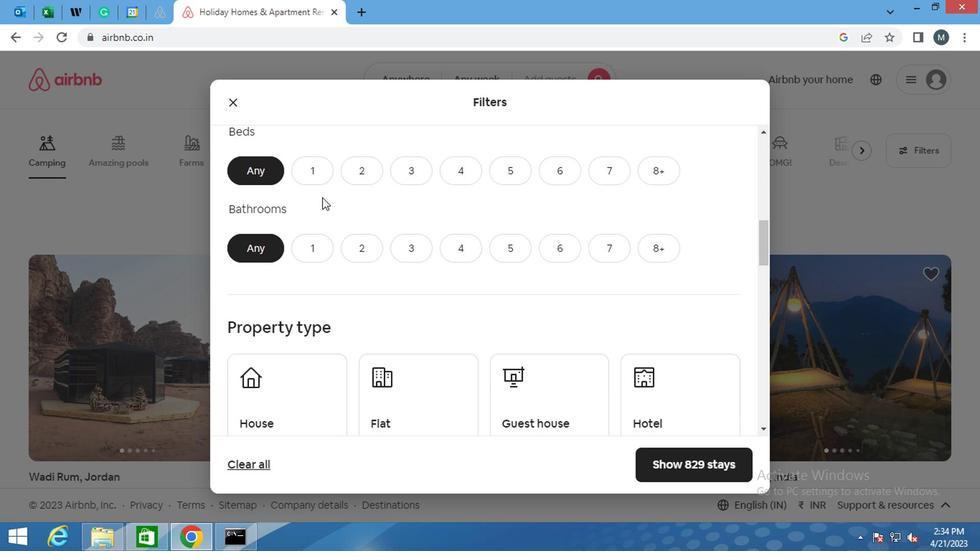 
Action: Mouse moved to (366, 168)
Screenshot: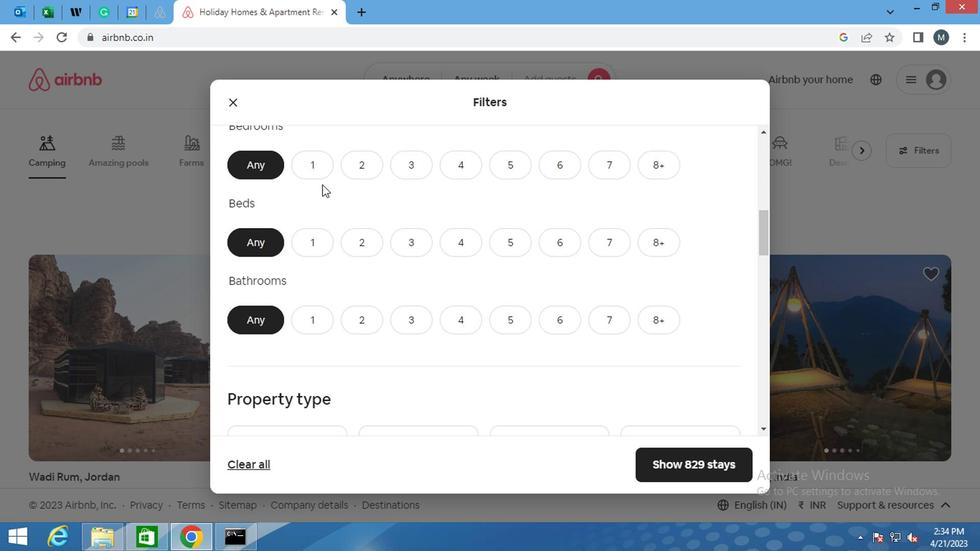 
Action: Mouse pressed left at (366, 168)
Screenshot: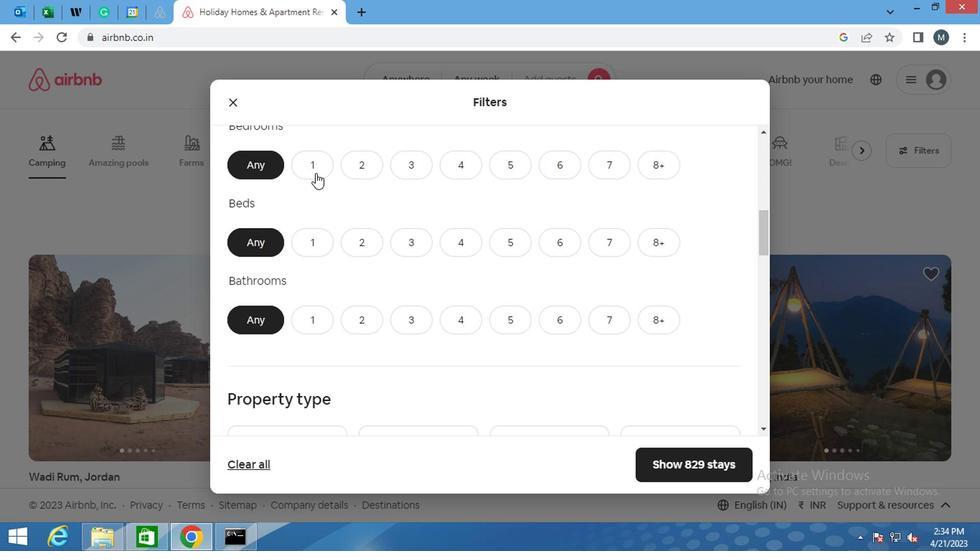 
Action: Mouse moved to (397, 237)
Screenshot: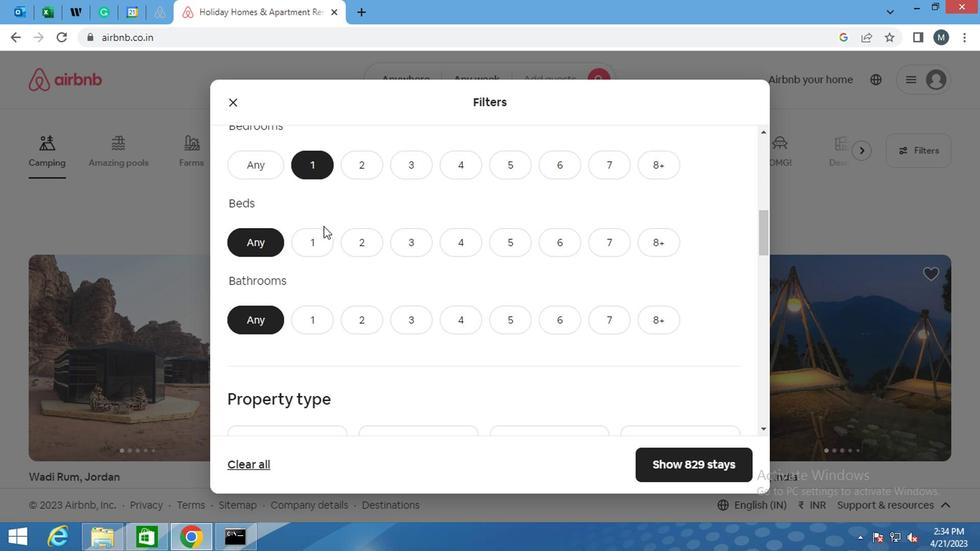 
Action: Mouse pressed left at (397, 237)
Screenshot: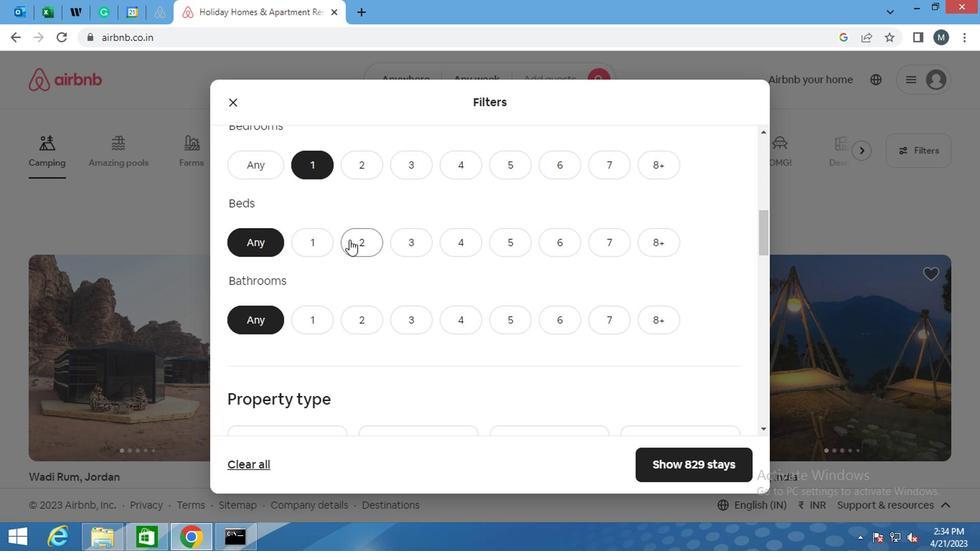 
Action: Mouse moved to (369, 308)
Screenshot: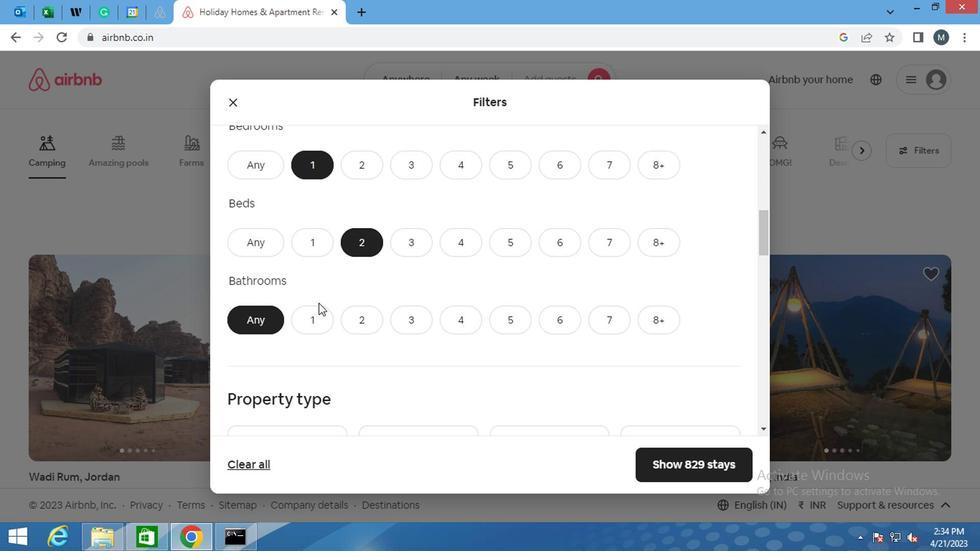 
Action: Mouse pressed left at (369, 308)
Screenshot: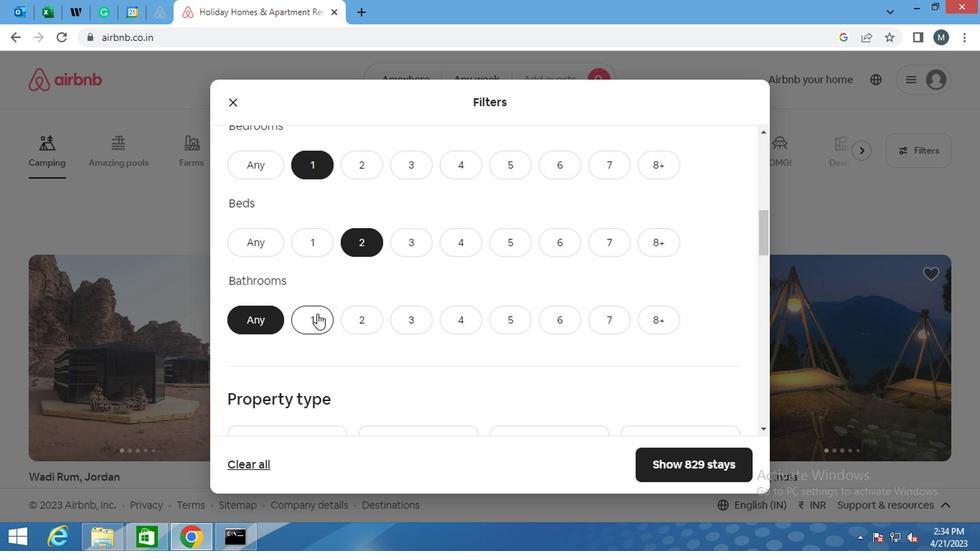 
Action: Mouse moved to (351, 290)
Screenshot: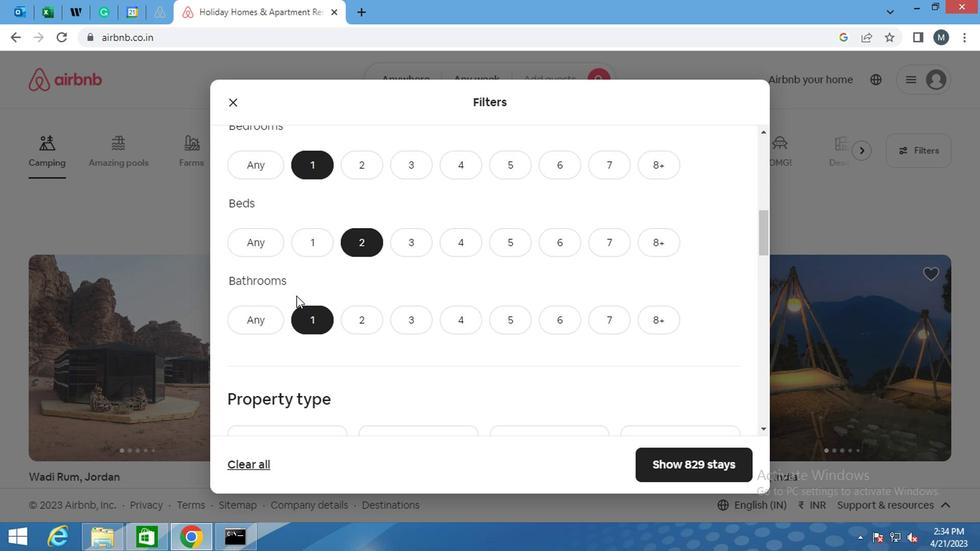 
Action: Mouse scrolled (351, 290) with delta (0, 0)
Screenshot: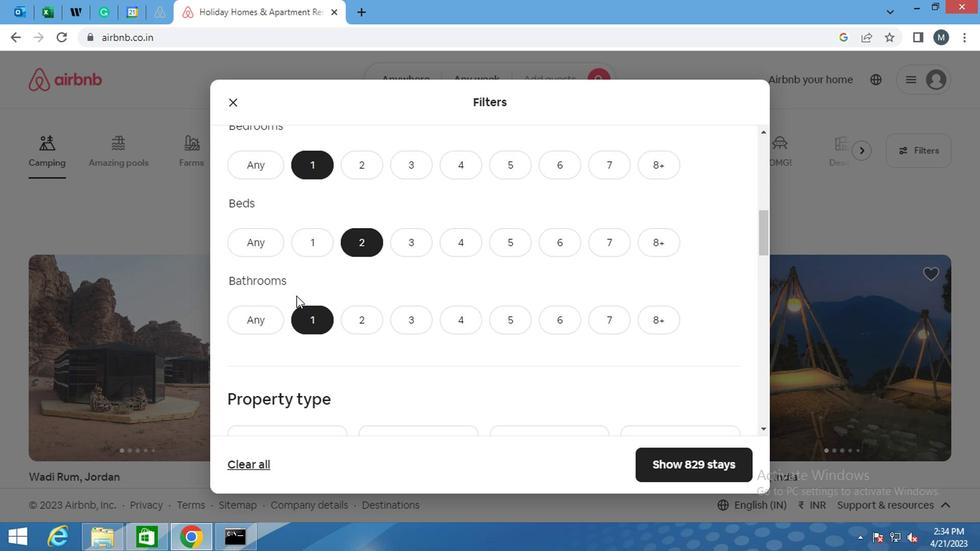 
Action: Mouse moved to (366, 277)
Screenshot: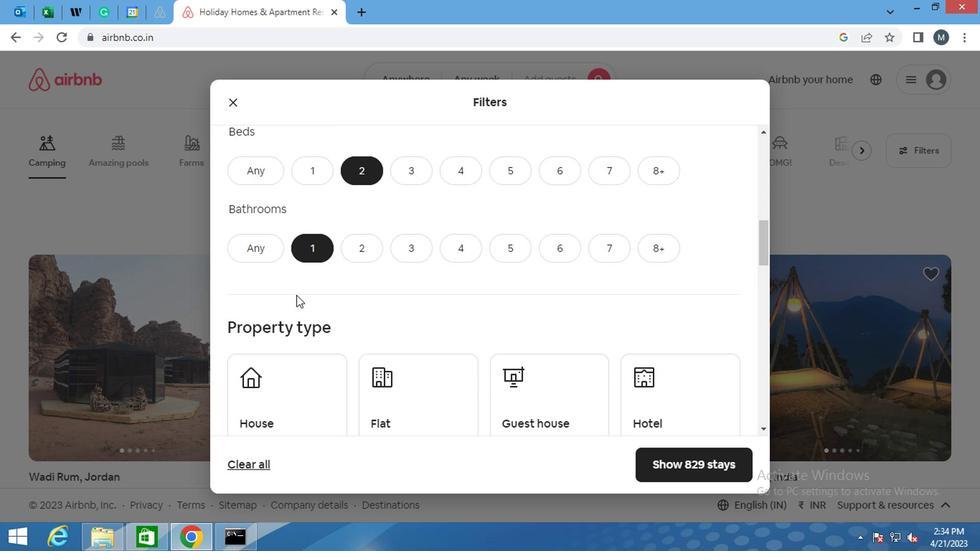 
Action: Mouse scrolled (366, 276) with delta (0, 0)
Screenshot: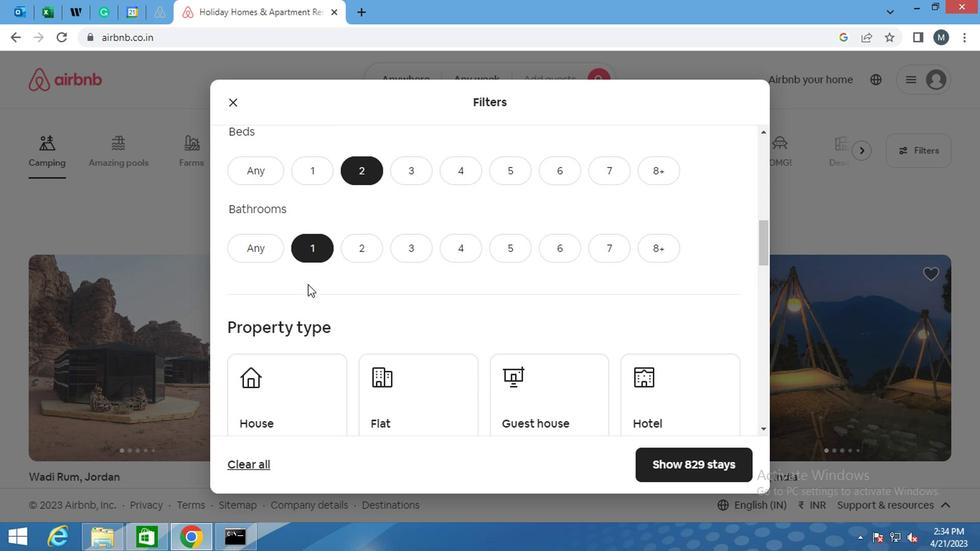 
Action: Mouse moved to (361, 327)
Screenshot: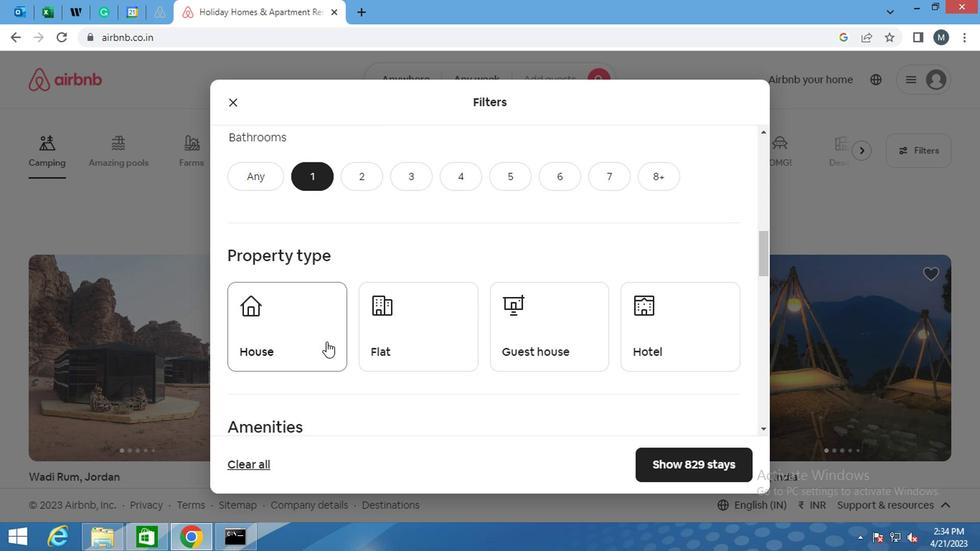 
Action: Mouse pressed left at (361, 327)
Screenshot: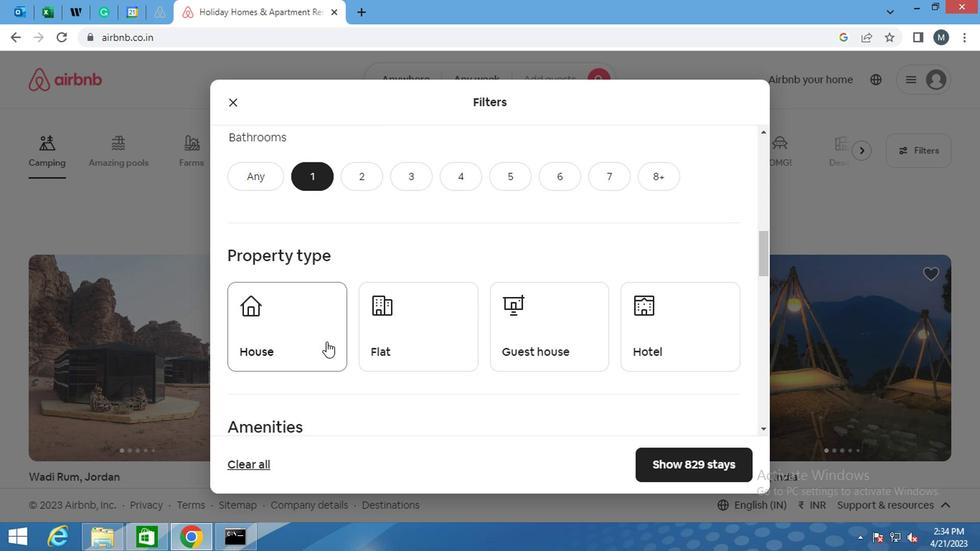 
Action: Mouse moved to (429, 324)
Screenshot: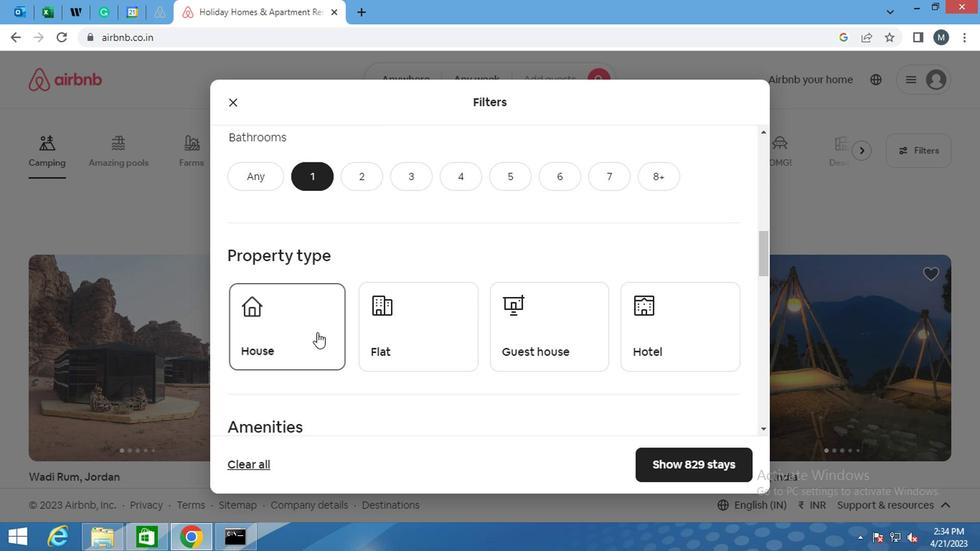 
Action: Mouse pressed left at (429, 324)
Screenshot: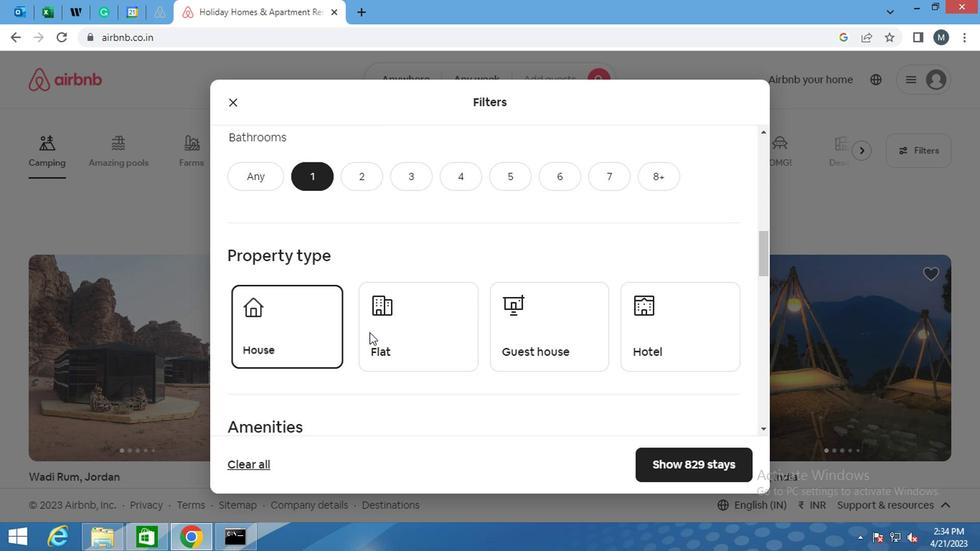 
Action: Mouse moved to (557, 328)
Screenshot: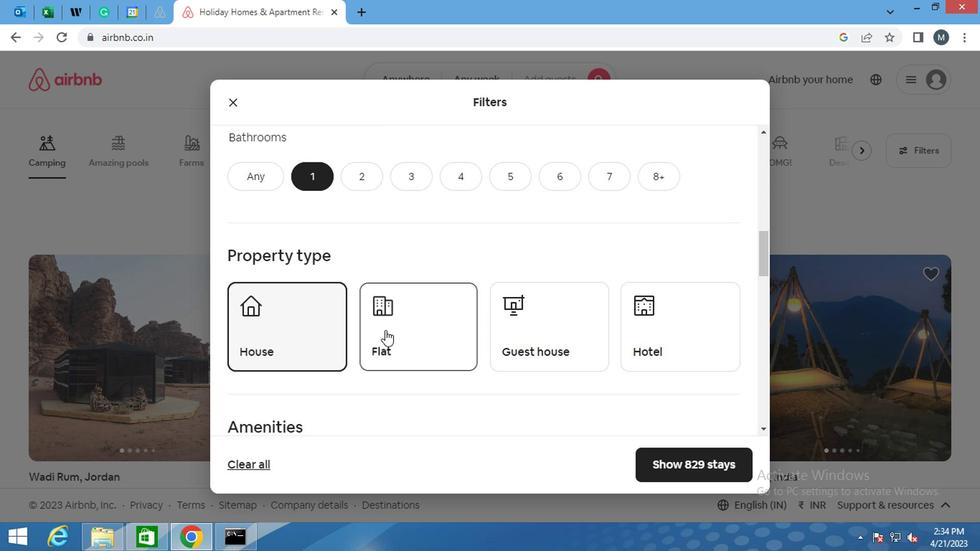 
Action: Mouse pressed left at (557, 328)
Screenshot: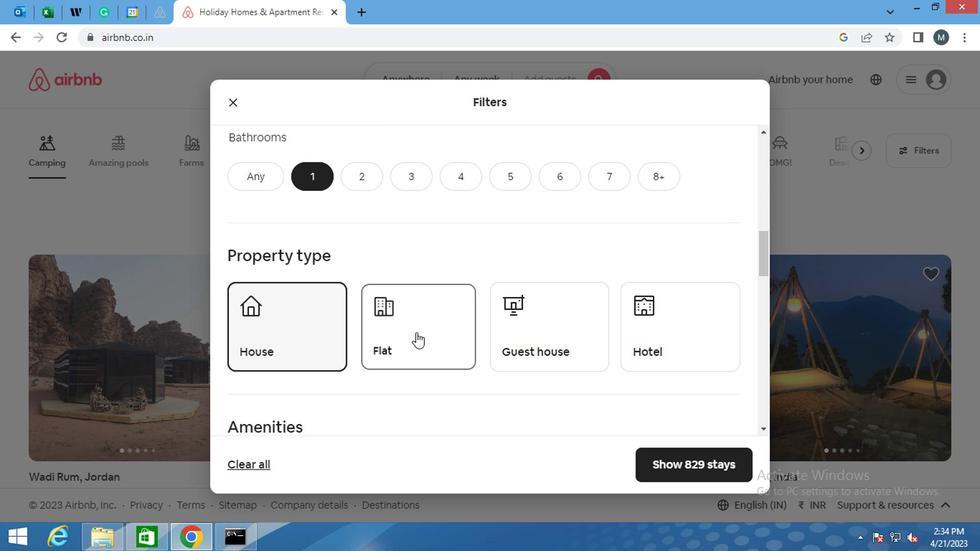 
Action: Mouse moved to (637, 308)
Screenshot: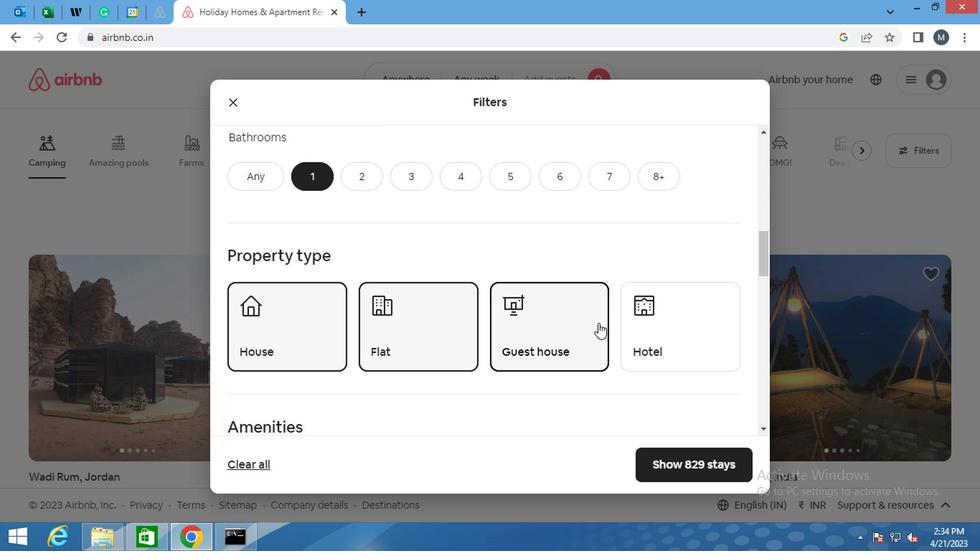 
Action: Mouse pressed left at (637, 308)
Screenshot: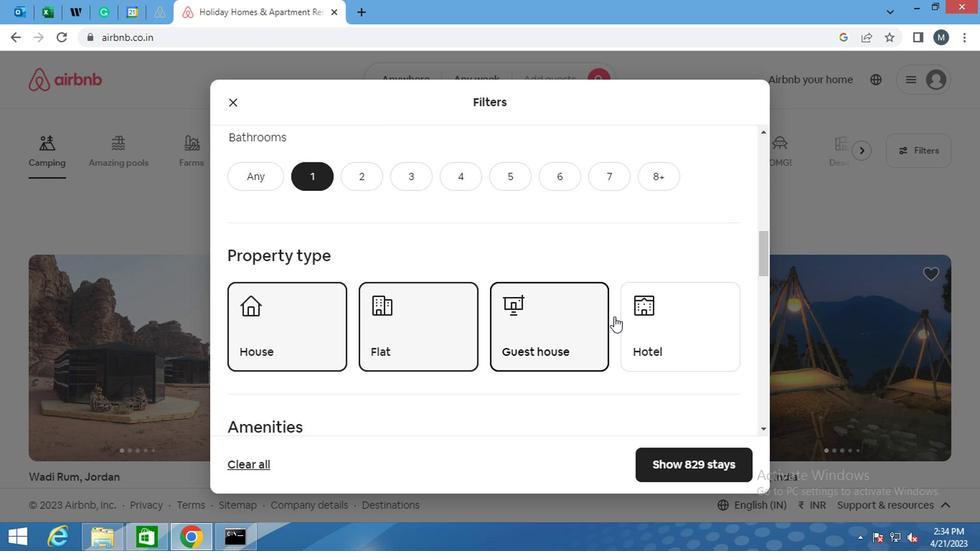 
Action: Mouse moved to (445, 363)
Screenshot: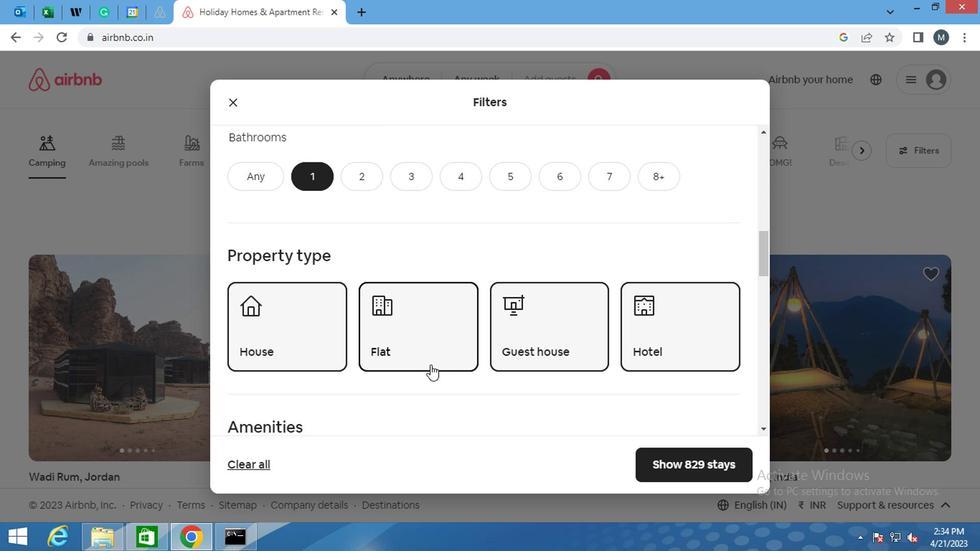 
Action: Mouse scrolled (445, 362) with delta (0, -1)
Screenshot: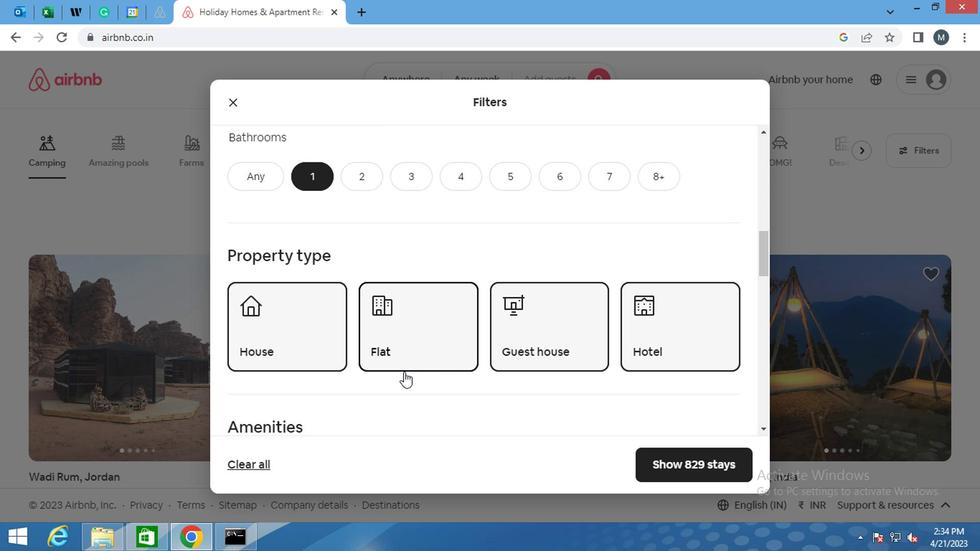 
Action: Mouse moved to (442, 366)
Screenshot: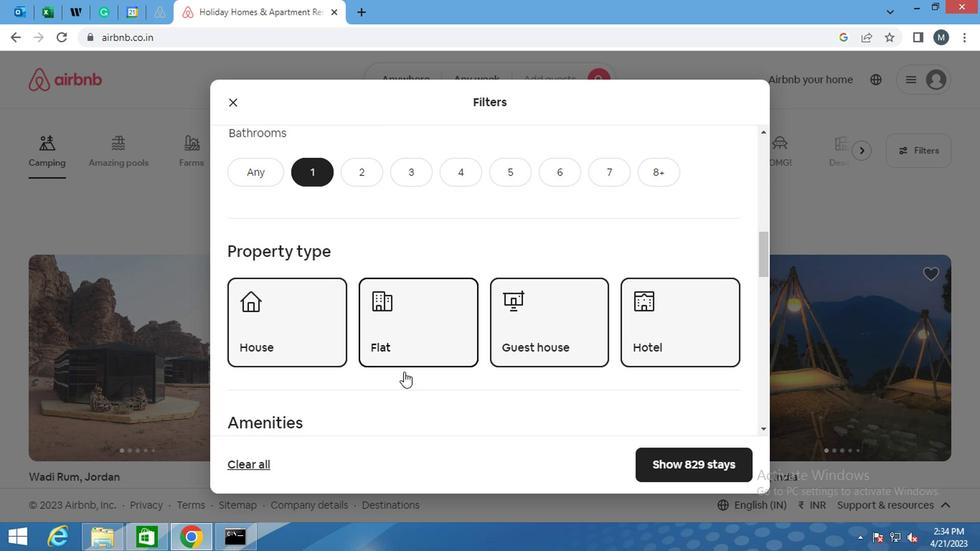 
Action: Mouse scrolled (442, 365) with delta (0, 0)
Screenshot: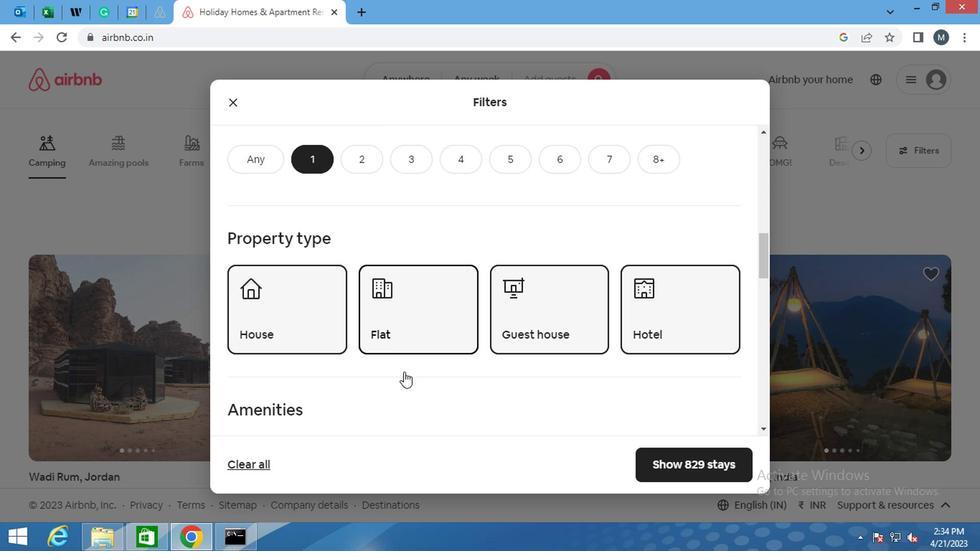 
Action: Mouse moved to (528, 348)
Screenshot: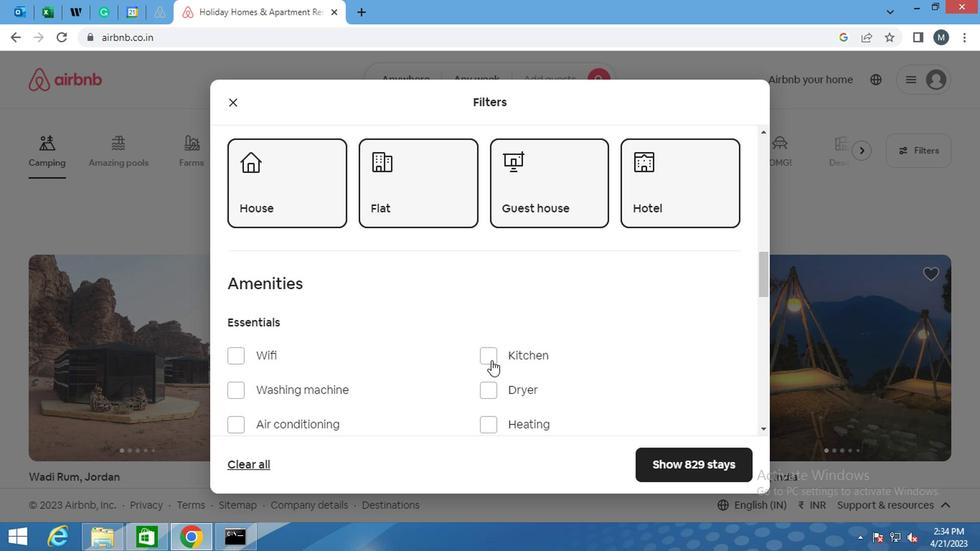 
Action: Mouse pressed left at (528, 348)
Screenshot: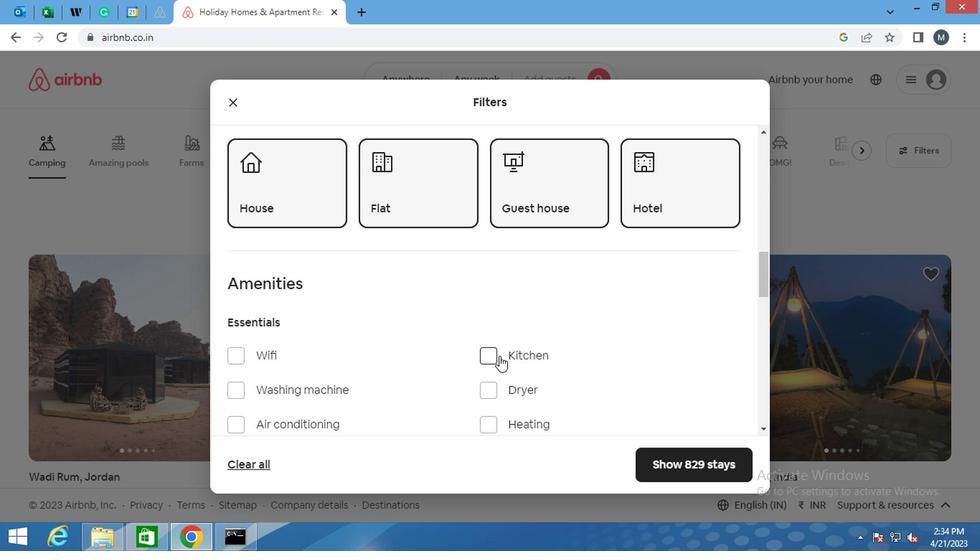 
Action: Mouse moved to (297, 380)
Screenshot: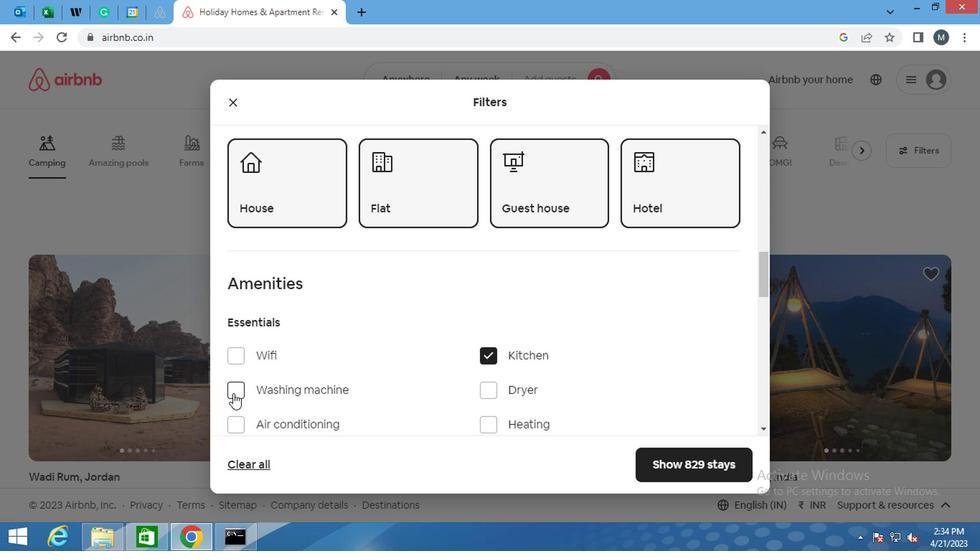 
Action: Mouse pressed left at (297, 380)
Screenshot: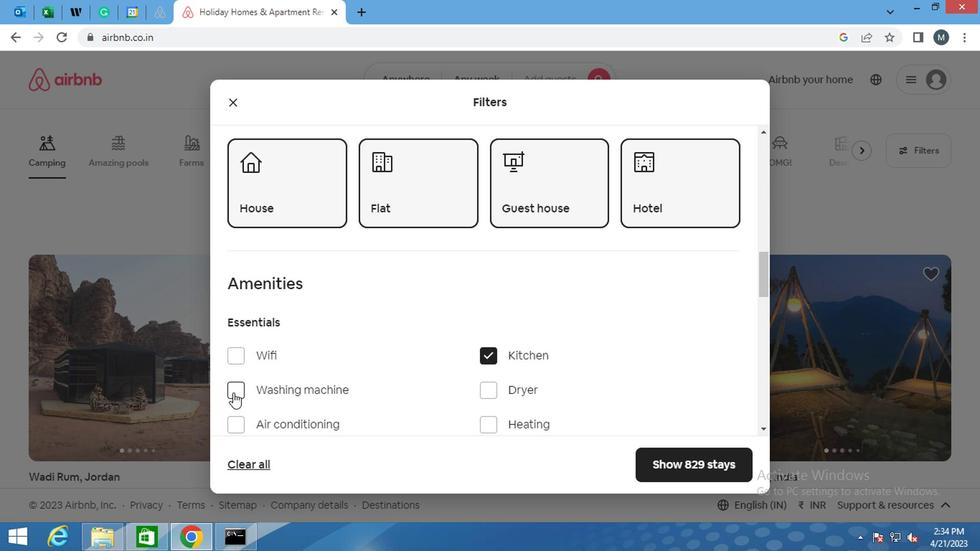 
Action: Mouse moved to (505, 348)
Screenshot: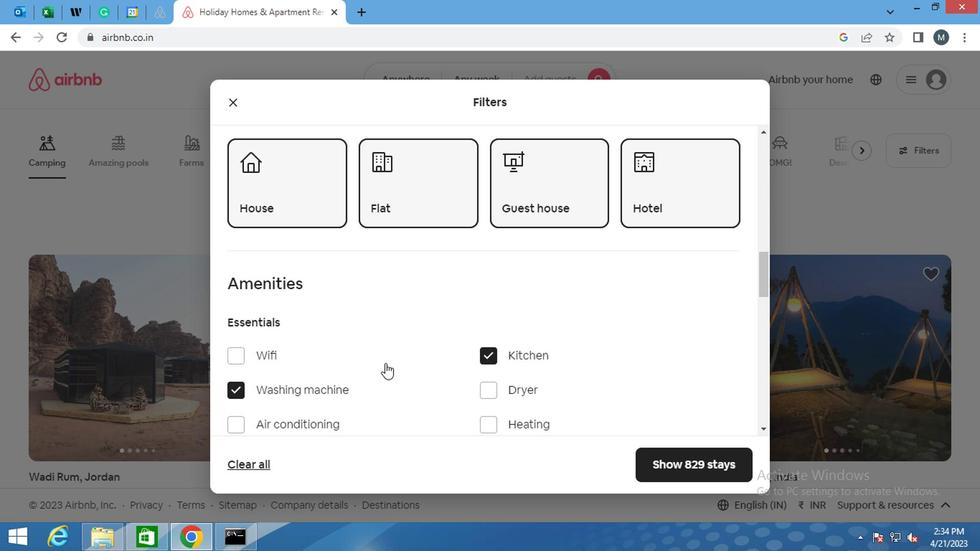 
Action: Mouse scrolled (505, 347) with delta (0, -1)
Screenshot: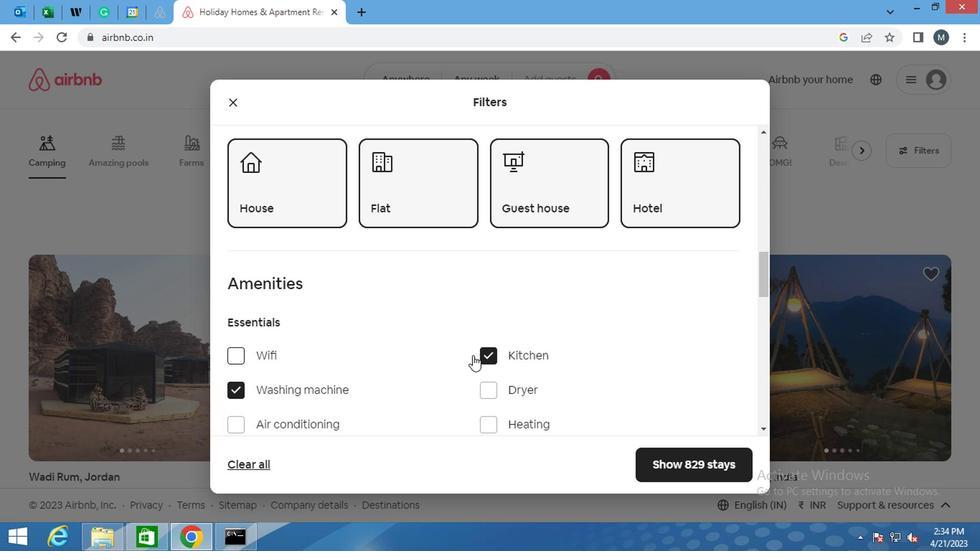 
Action: Mouse moved to (505, 348)
Screenshot: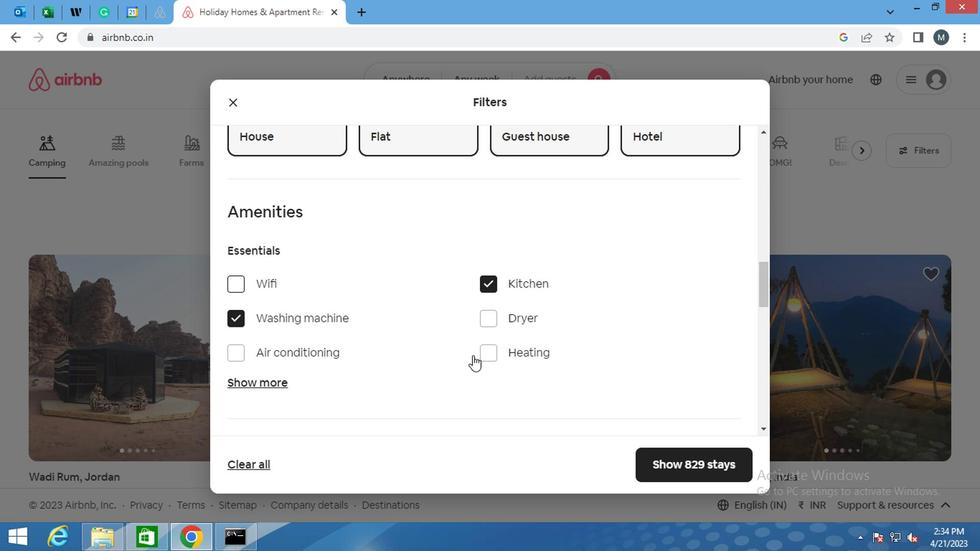 
Action: Mouse scrolled (505, 347) with delta (0, -1)
Screenshot: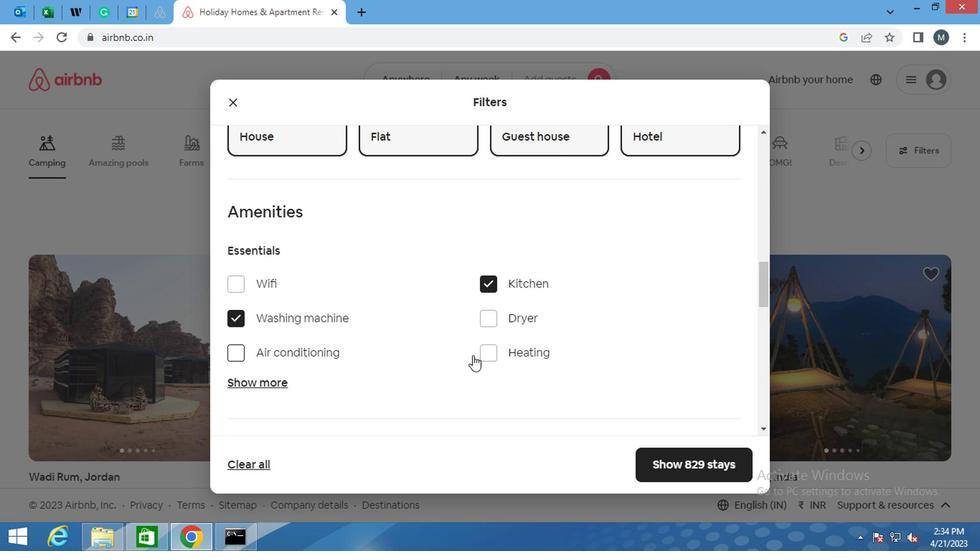 
Action: Mouse scrolled (505, 347) with delta (0, -1)
Screenshot: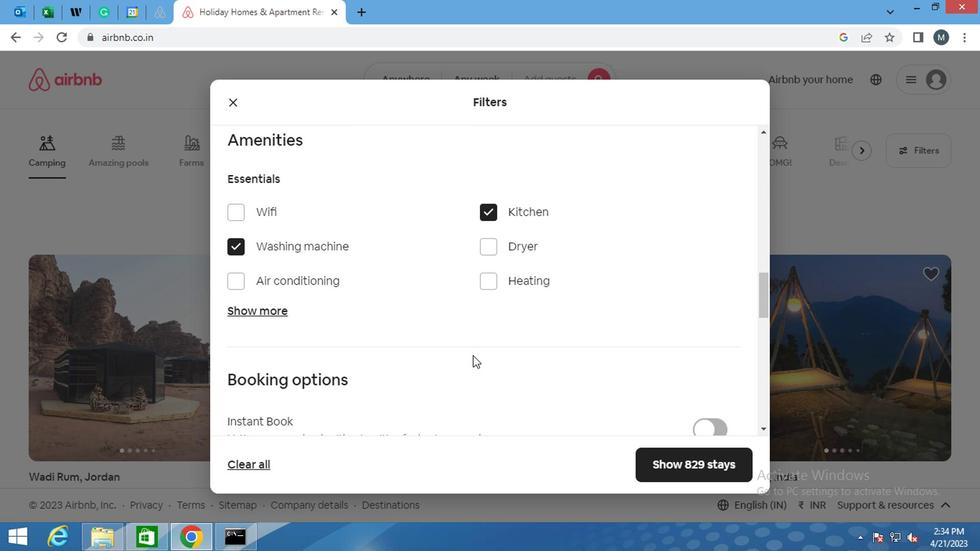 
Action: Mouse scrolled (505, 347) with delta (0, -1)
Screenshot: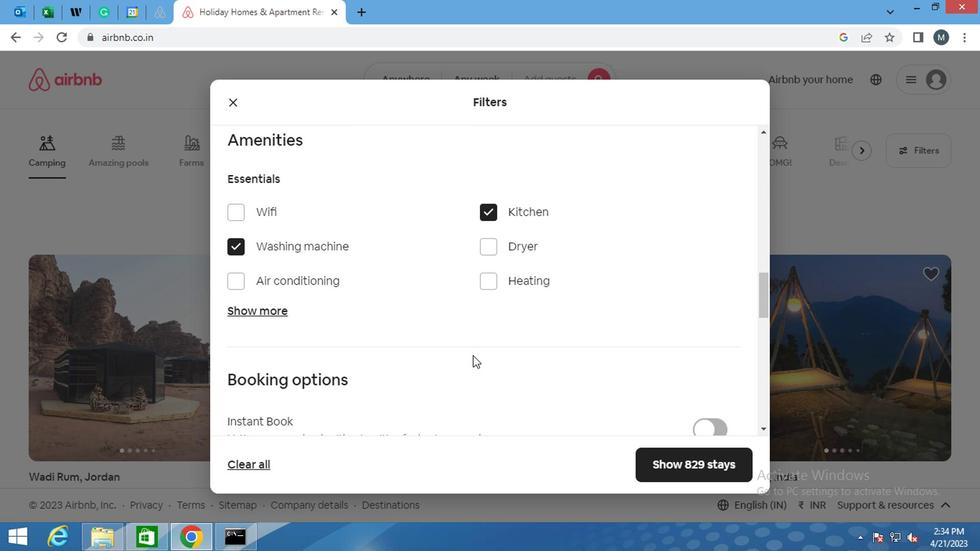 
Action: Mouse moved to (700, 330)
Screenshot: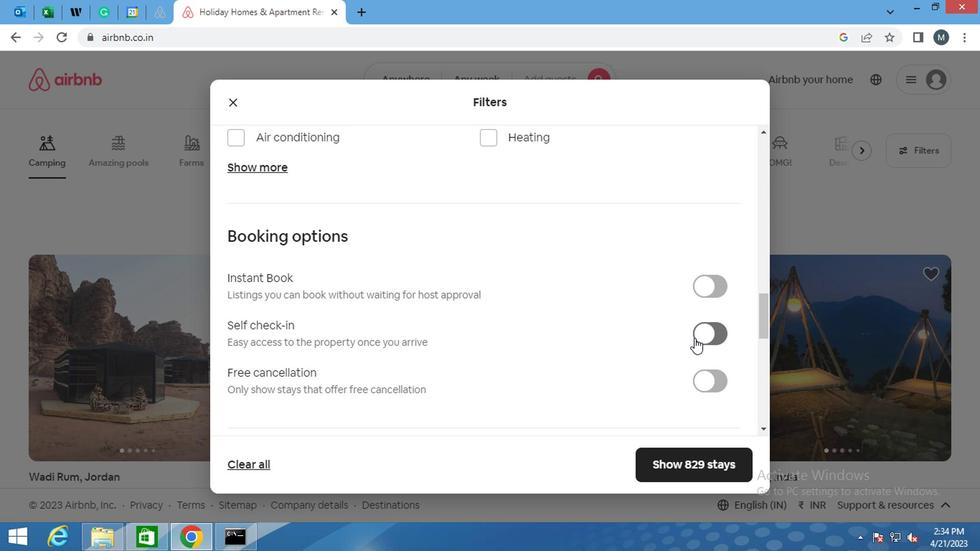 
Action: Mouse pressed left at (700, 330)
Screenshot: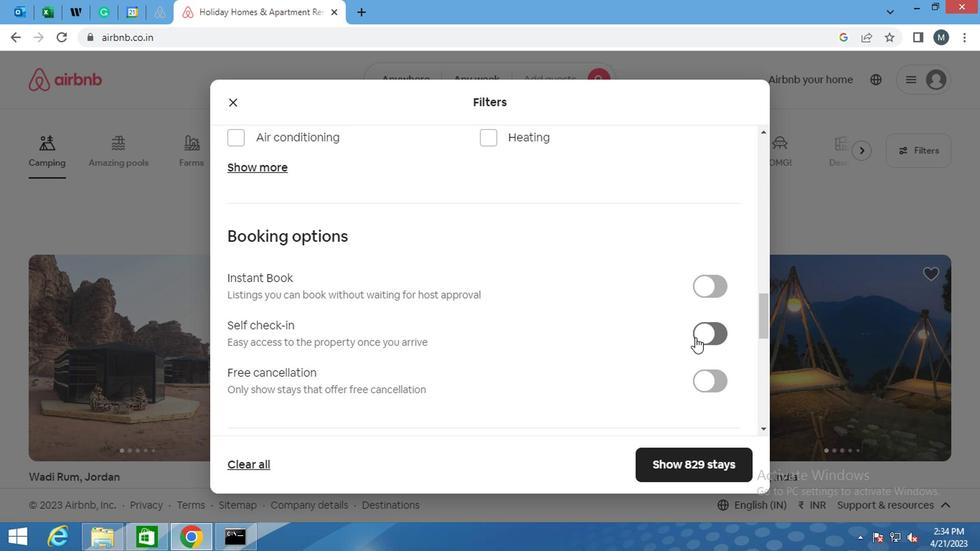 
Action: Mouse moved to (612, 336)
Screenshot: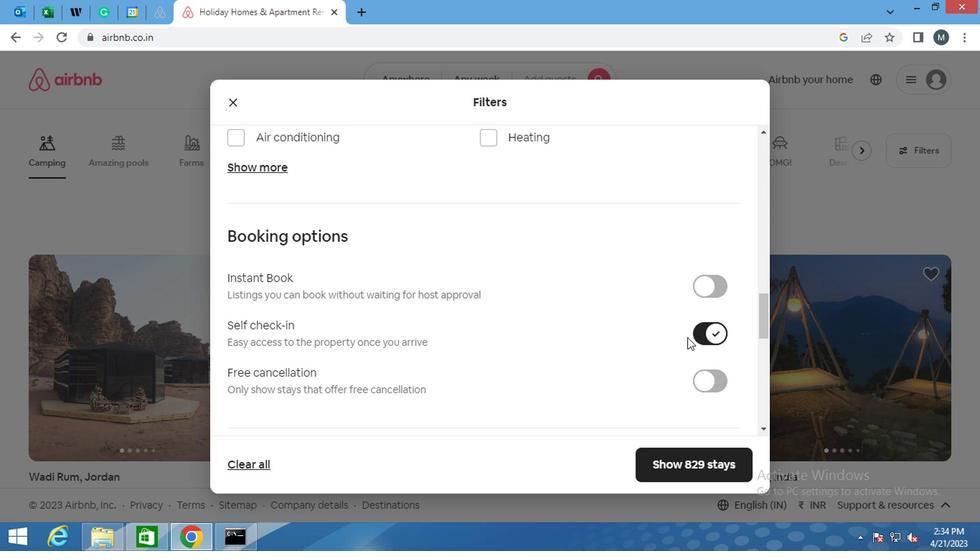 
Action: Mouse scrolled (612, 336) with delta (0, 0)
Screenshot: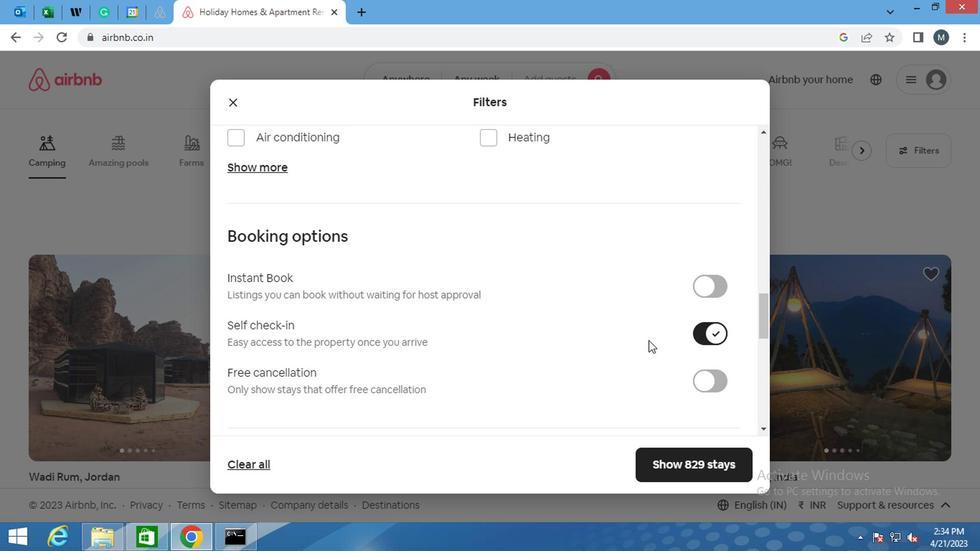 
Action: Mouse moved to (572, 335)
Screenshot: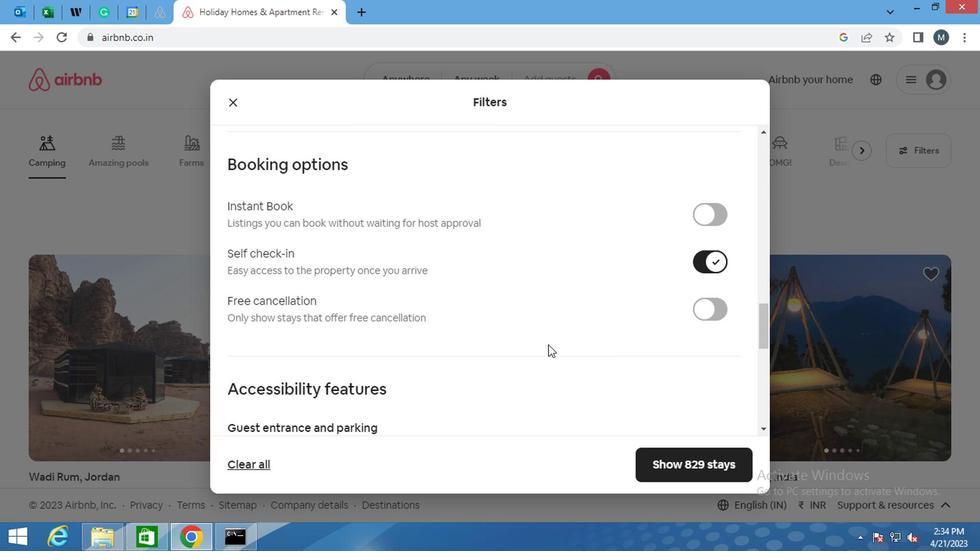 
Action: Mouse scrolled (572, 334) with delta (0, -1)
Screenshot: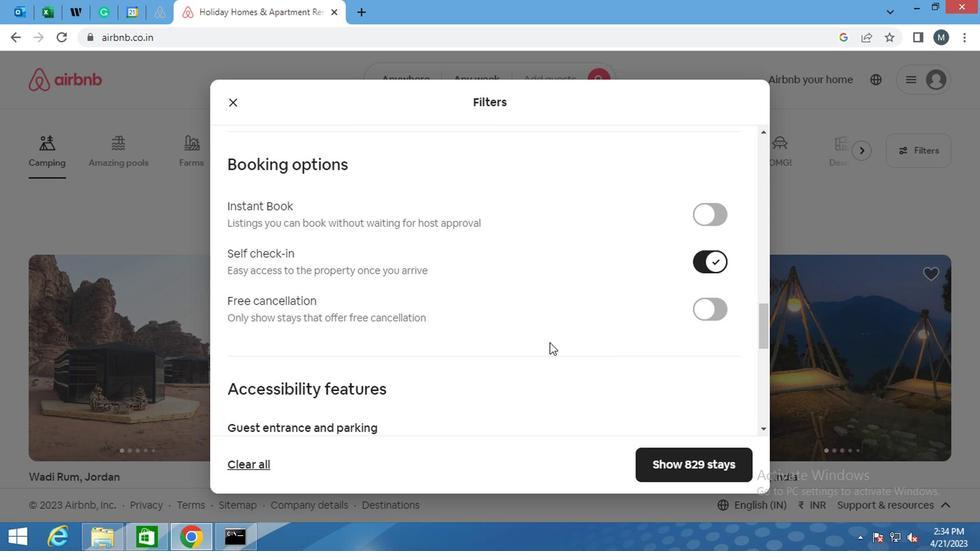 
Action: Mouse scrolled (572, 334) with delta (0, -1)
Screenshot: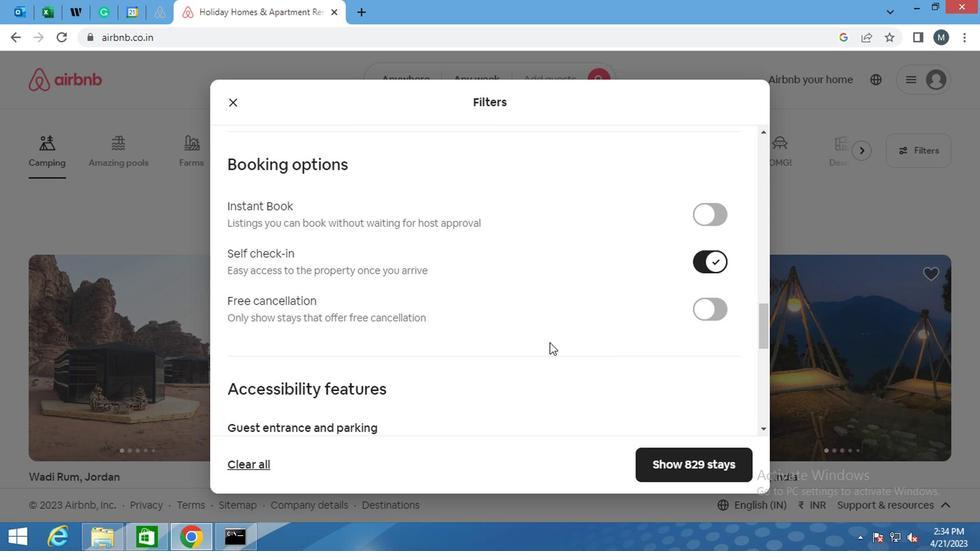 
Action: Mouse moved to (515, 345)
Screenshot: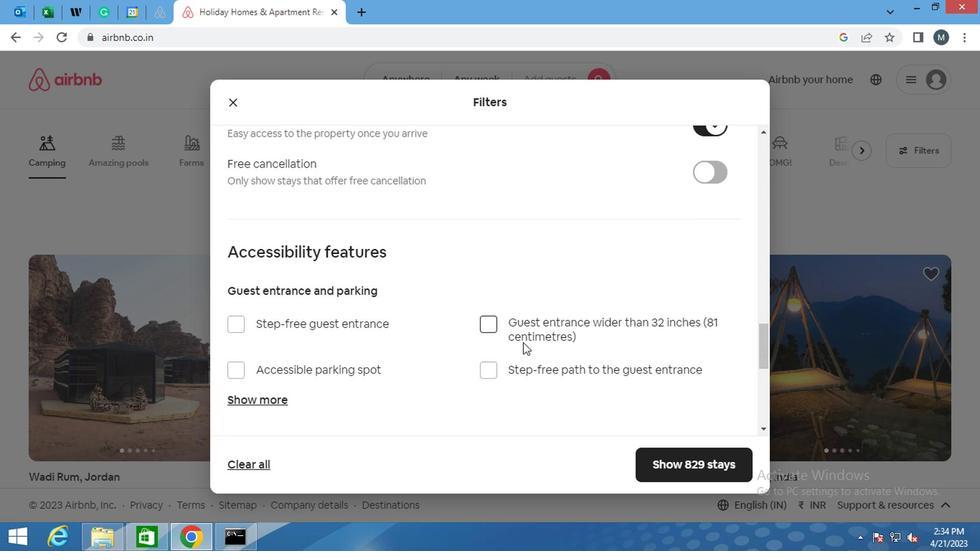 
Action: Mouse scrolled (515, 344) with delta (0, 0)
Screenshot: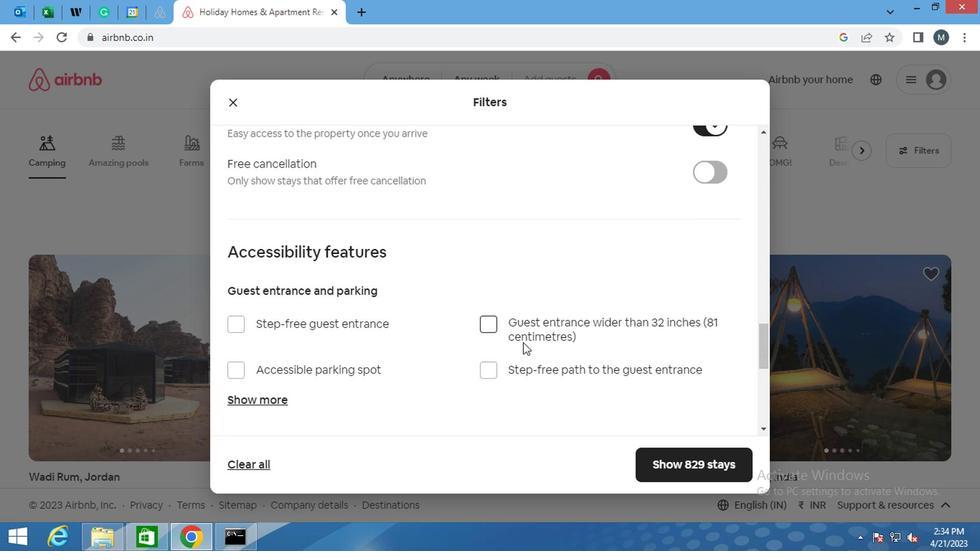 
Action: Mouse moved to (503, 351)
Screenshot: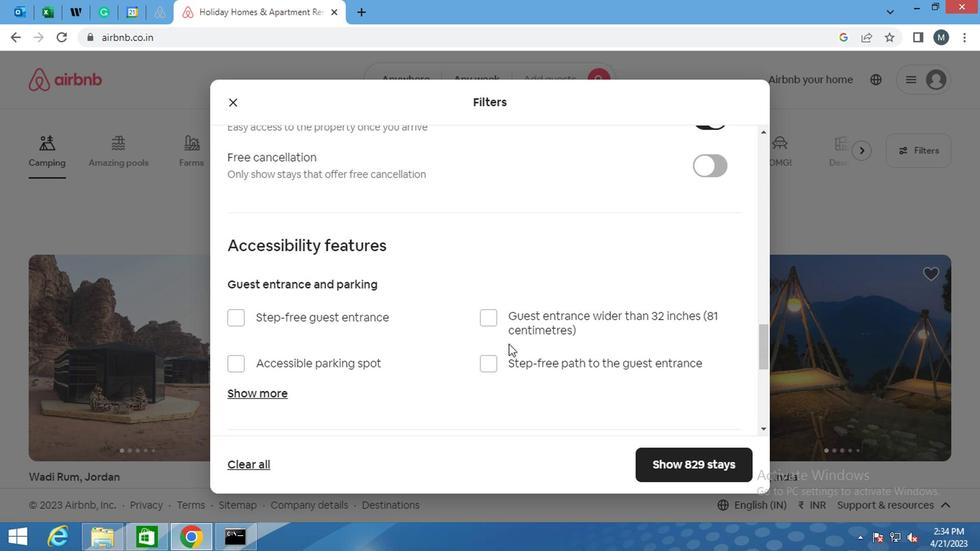 
Action: Mouse scrolled (503, 350) with delta (0, 0)
Screenshot: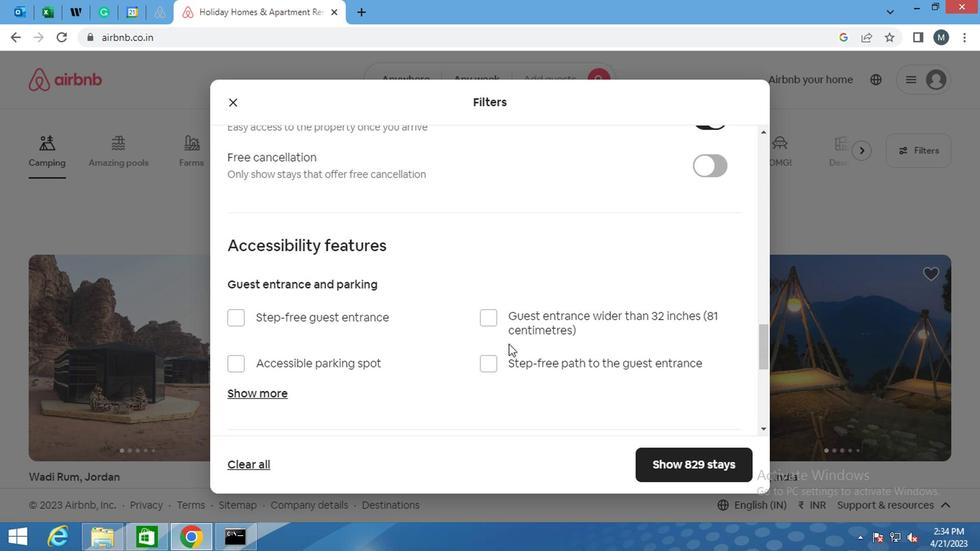 
Action: Mouse moved to (484, 356)
Screenshot: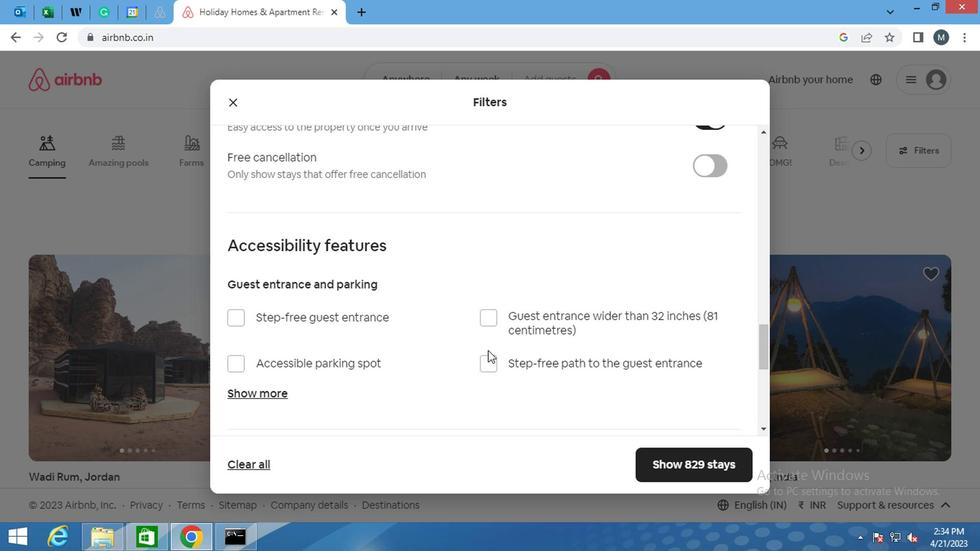 
Action: Mouse scrolled (484, 356) with delta (0, 0)
Screenshot: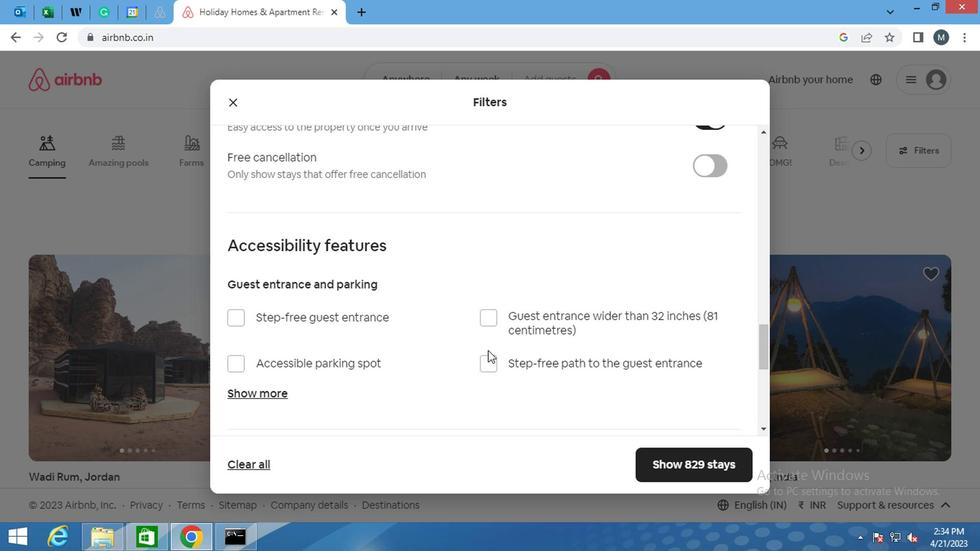 
Action: Mouse moved to (387, 376)
Screenshot: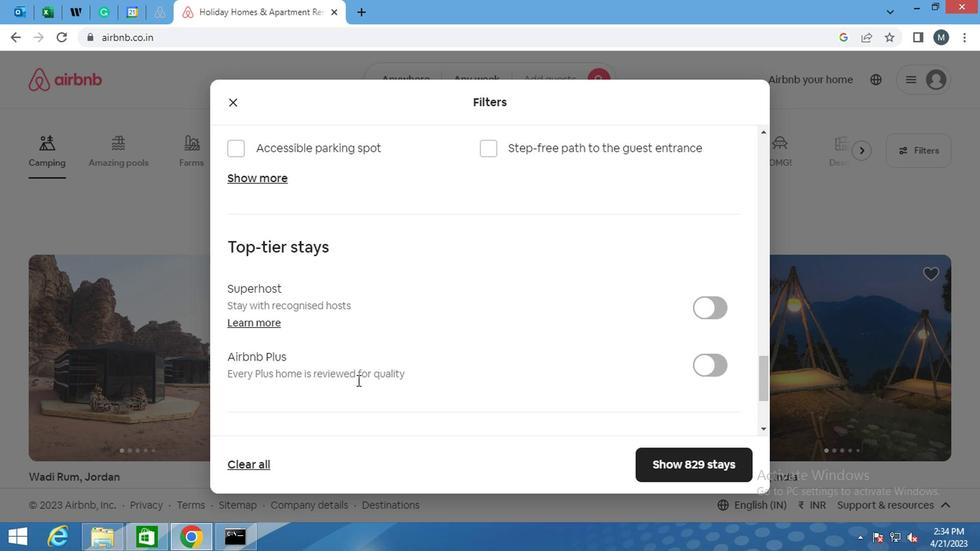 
Action: Mouse scrolled (387, 375) with delta (0, 0)
Screenshot: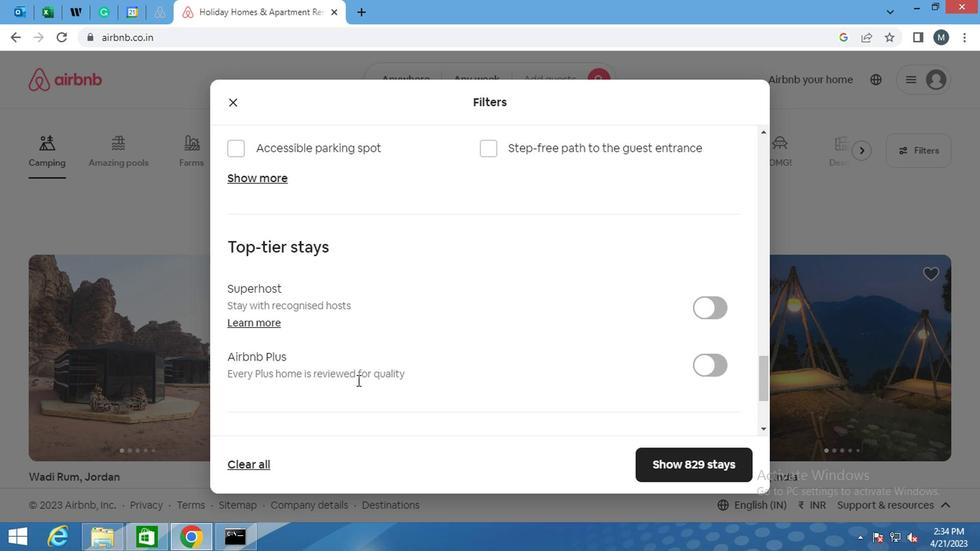 
Action: Mouse moved to (296, 403)
Screenshot: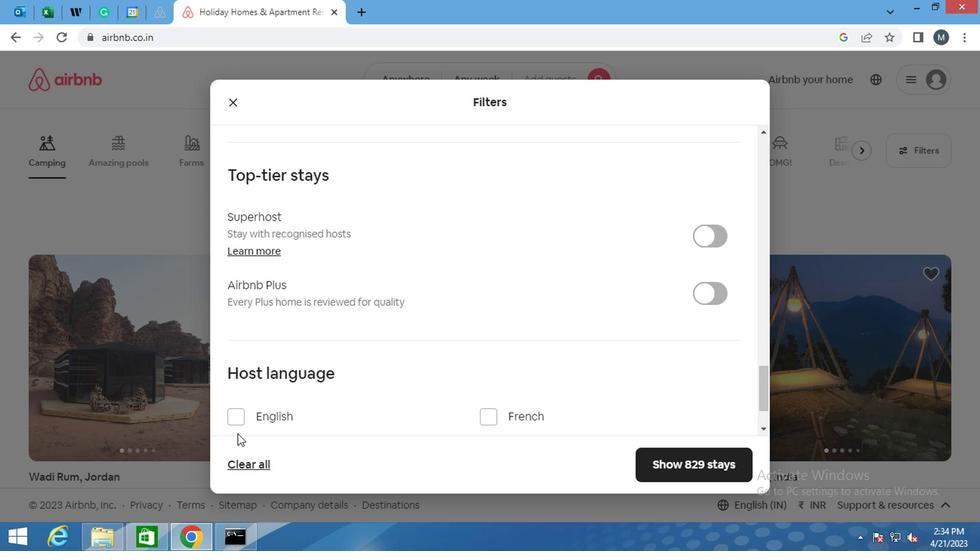 
Action: Mouse pressed left at (296, 403)
Screenshot: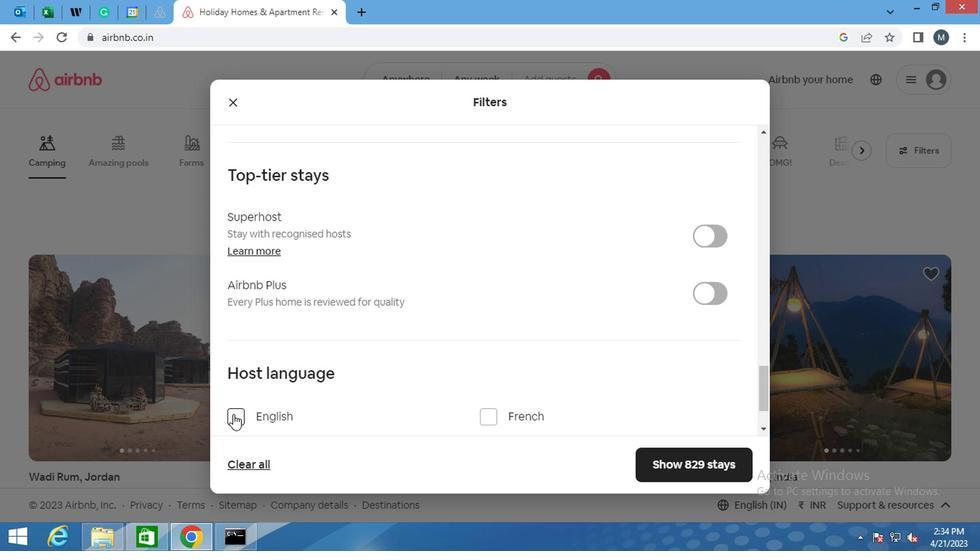 
Action: Mouse moved to (707, 457)
Screenshot: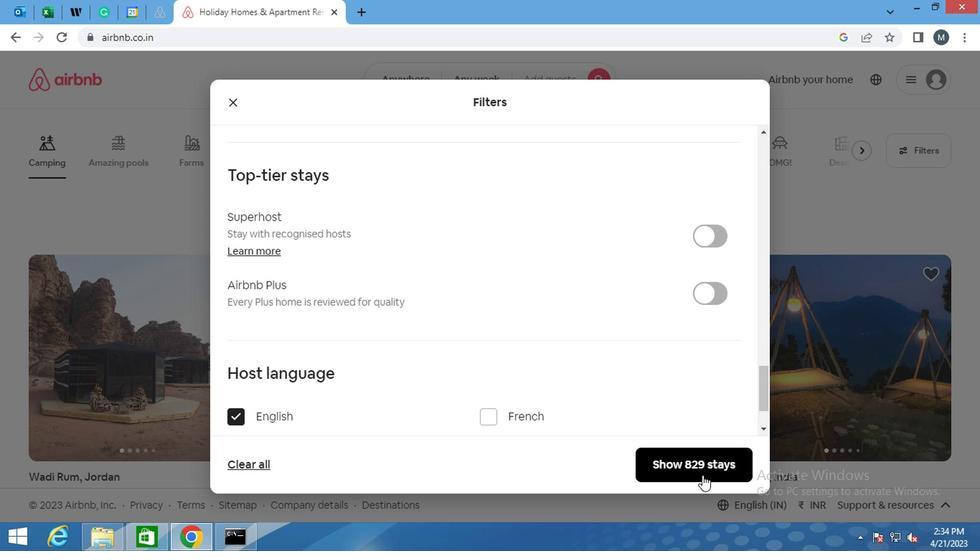 
Action: Mouse pressed left at (707, 457)
Screenshot: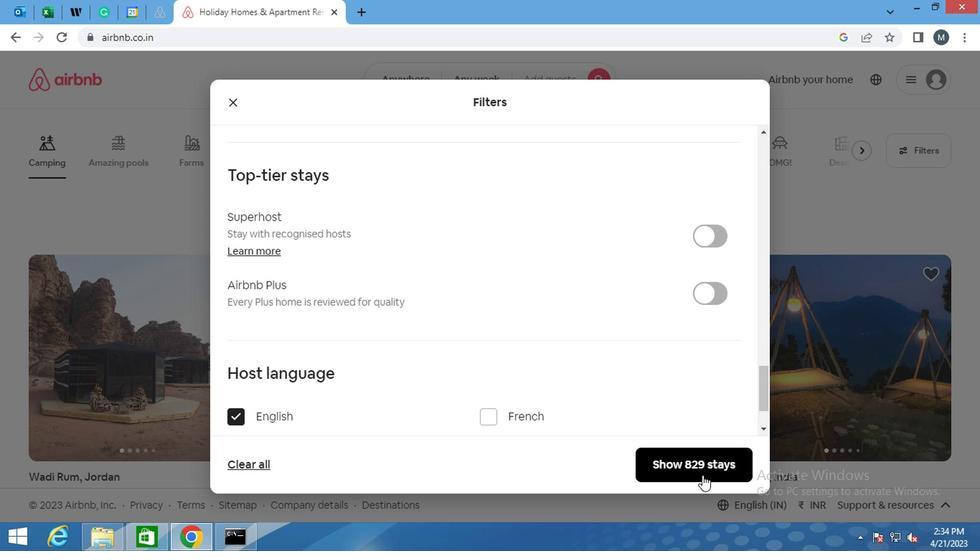 
Action: Mouse moved to (708, 457)
Screenshot: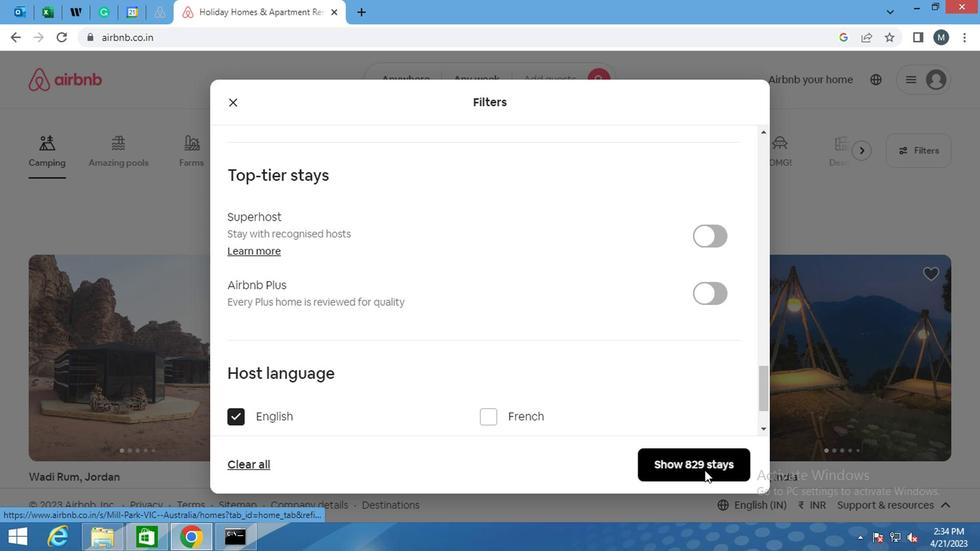 
